Task: Research Airbnb properties in Kintampo, Ghana from 4th December, 2023 to 10th December, 2023 for 8 adults. Place can be entire room or shared room with 4 bedrooms having 8 beds and 4 bathrooms. Property type can be house. Amenities needed are: wifi, TV, free parkinig on premises, gym, breakfast.
Action: Mouse moved to (391, 204)
Screenshot: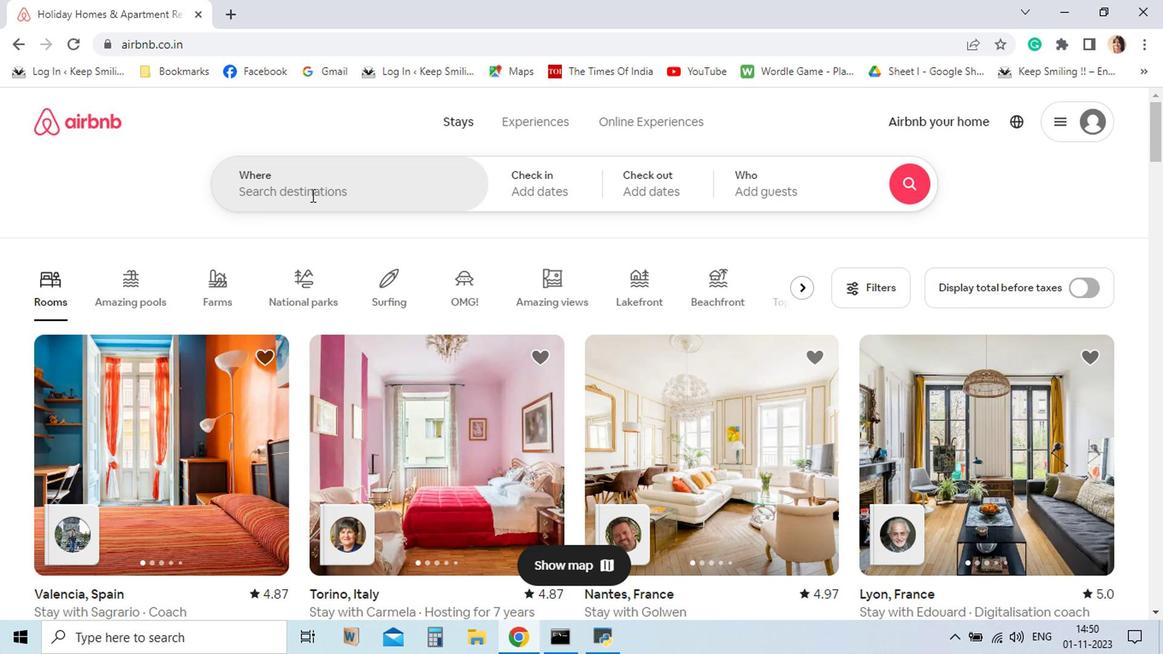 
Action: Mouse pressed left at (391, 204)
Screenshot: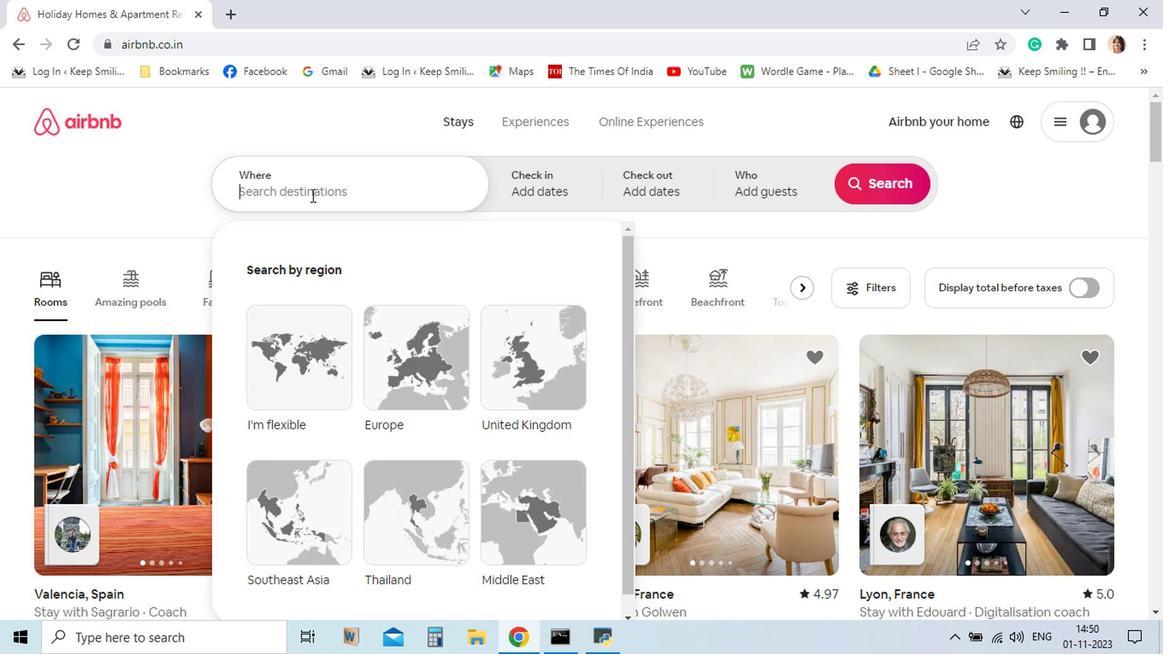 
Action: Key pressed <Key.shift_r>Kintampo,<Key.space><Key.shift><Key.shift>Ghana<Key.enter>
Screenshot: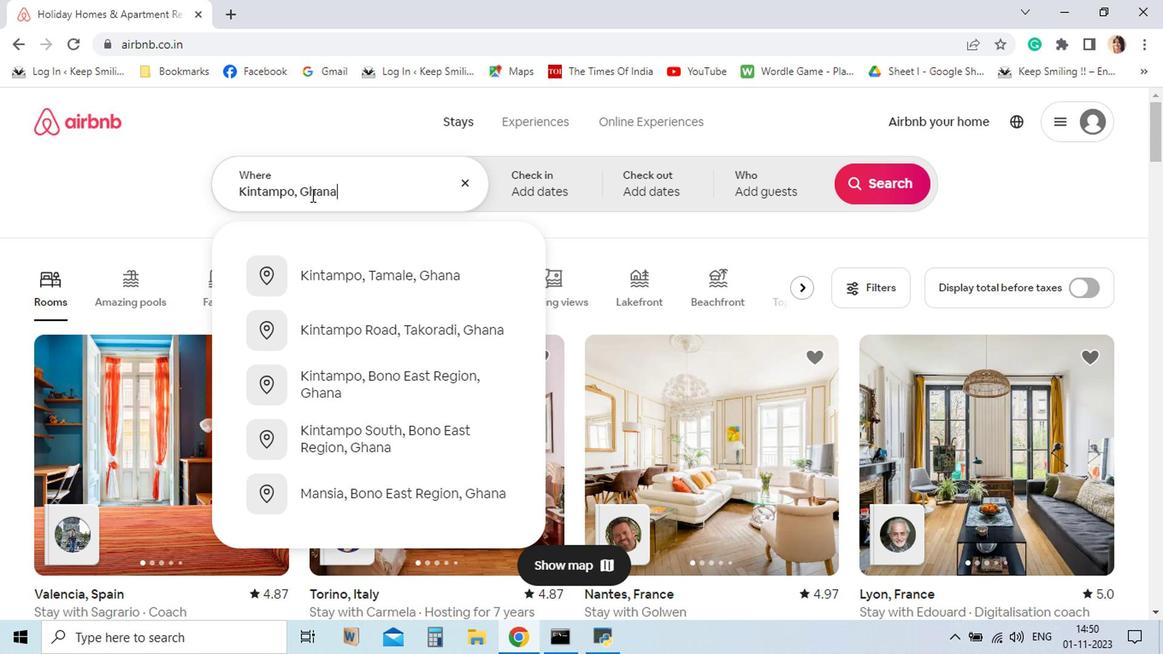 
Action: Mouse moved to (691, 450)
Screenshot: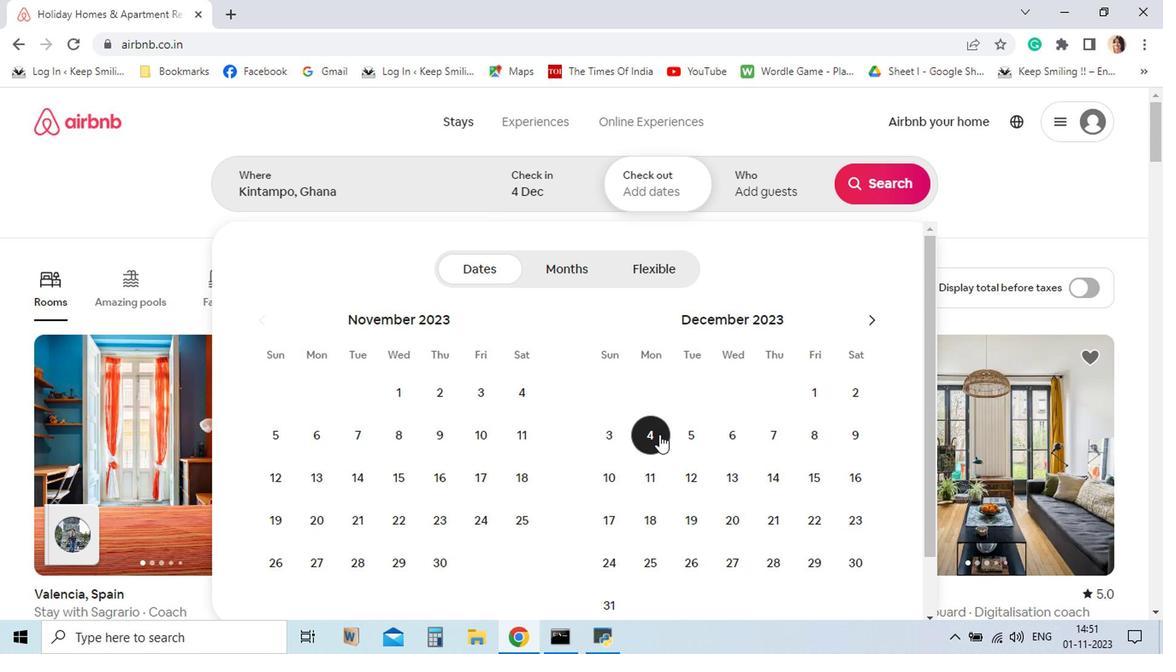
Action: Mouse pressed left at (691, 450)
Screenshot: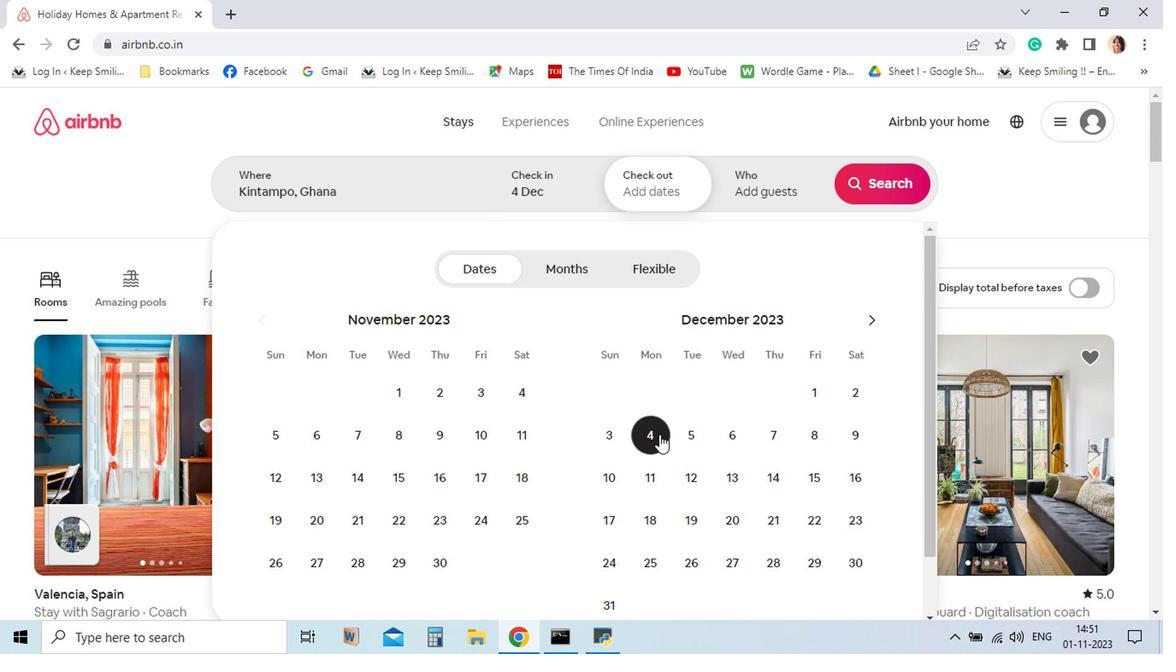 
Action: Mouse moved to (656, 491)
Screenshot: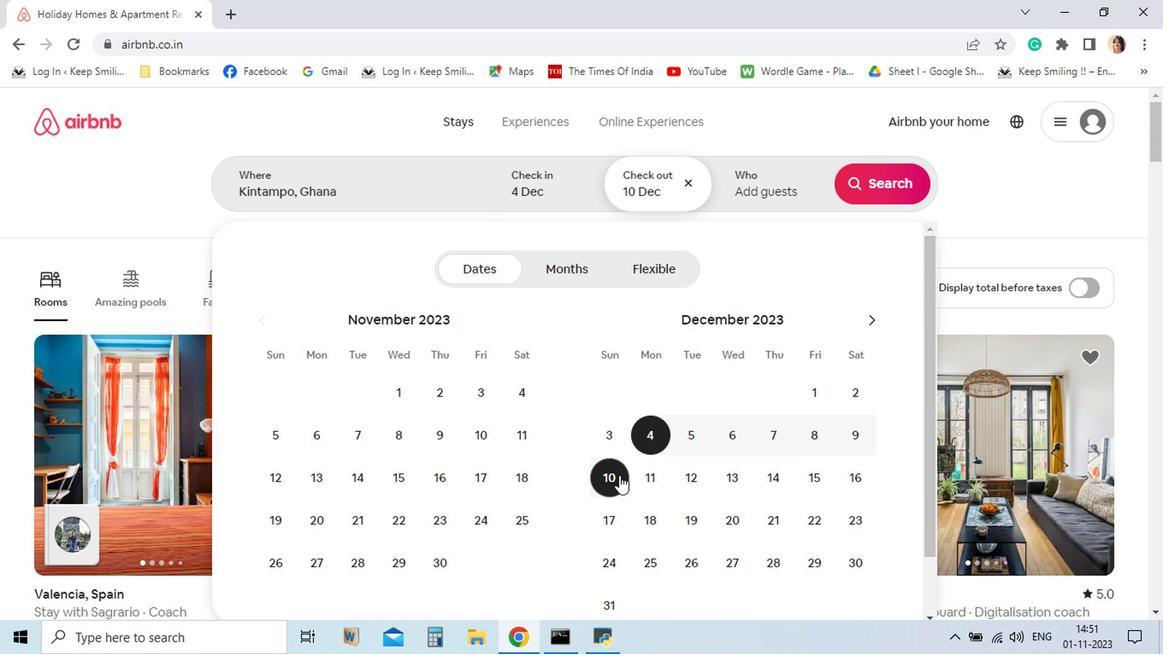 
Action: Mouse pressed left at (656, 491)
Screenshot: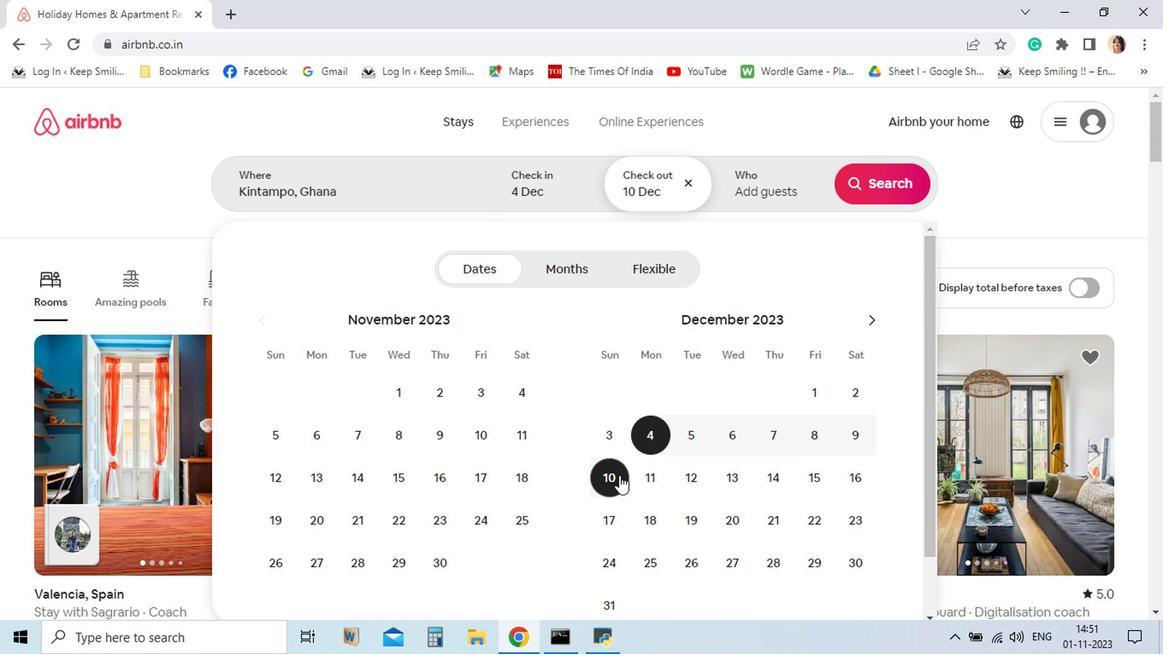 
Action: Mouse moved to (780, 207)
Screenshot: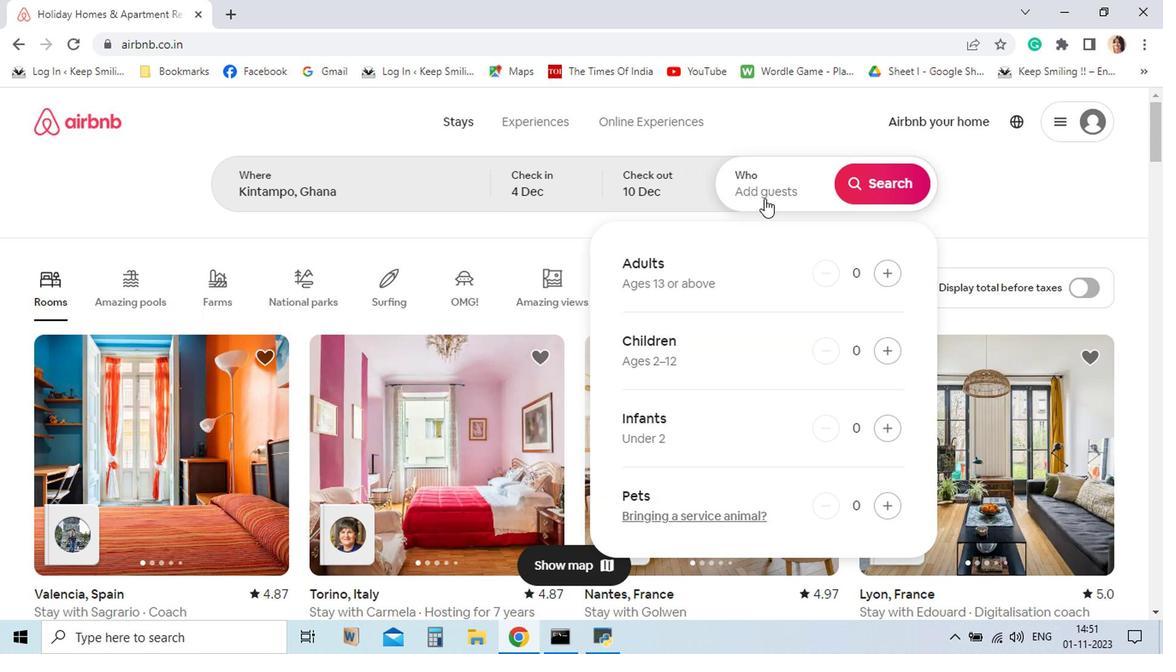 
Action: Mouse pressed left at (780, 207)
Screenshot: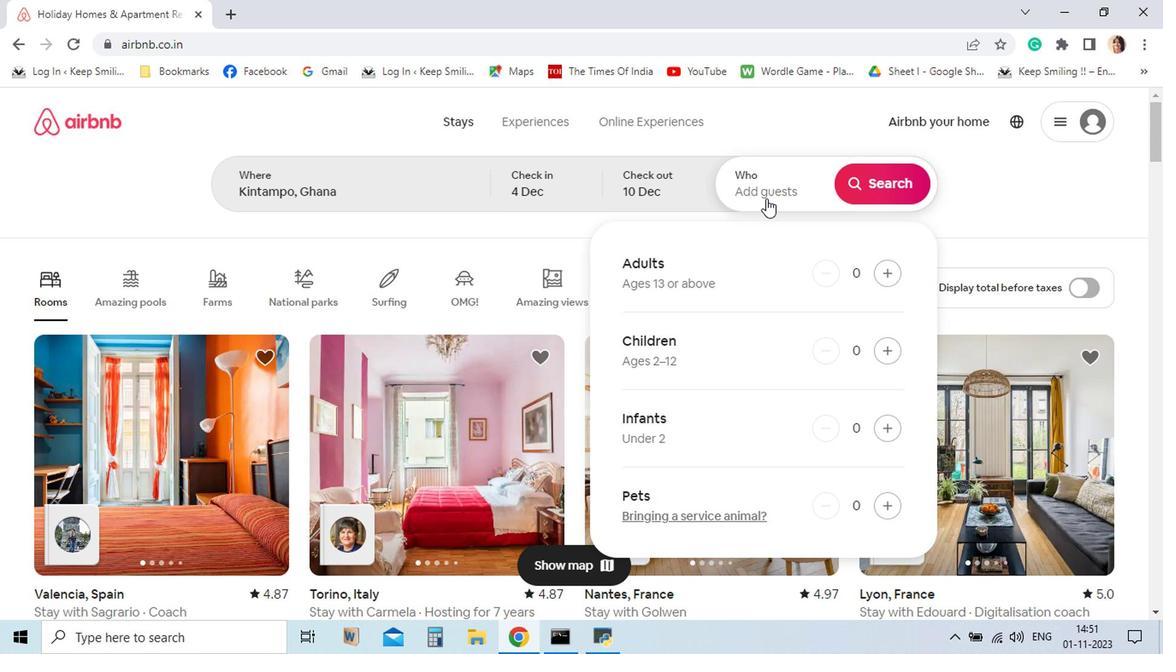 
Action: Mouse moved to (883, 289)
Screenshot: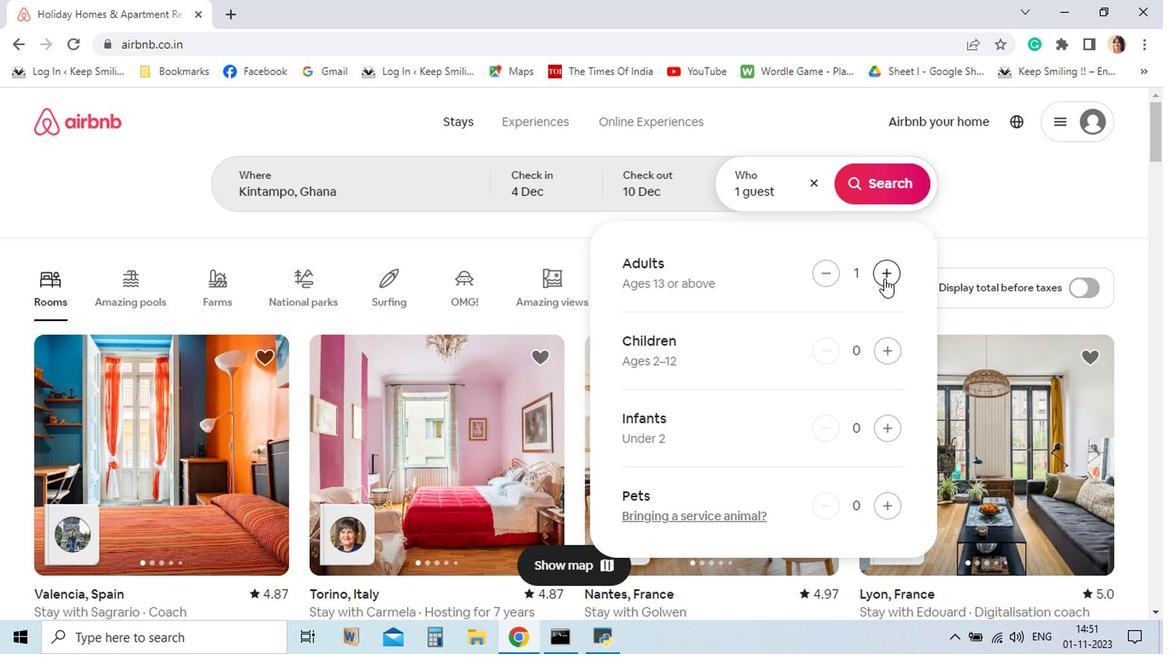 
Action: Mouse pressed left at (883, 289)
Screenshot: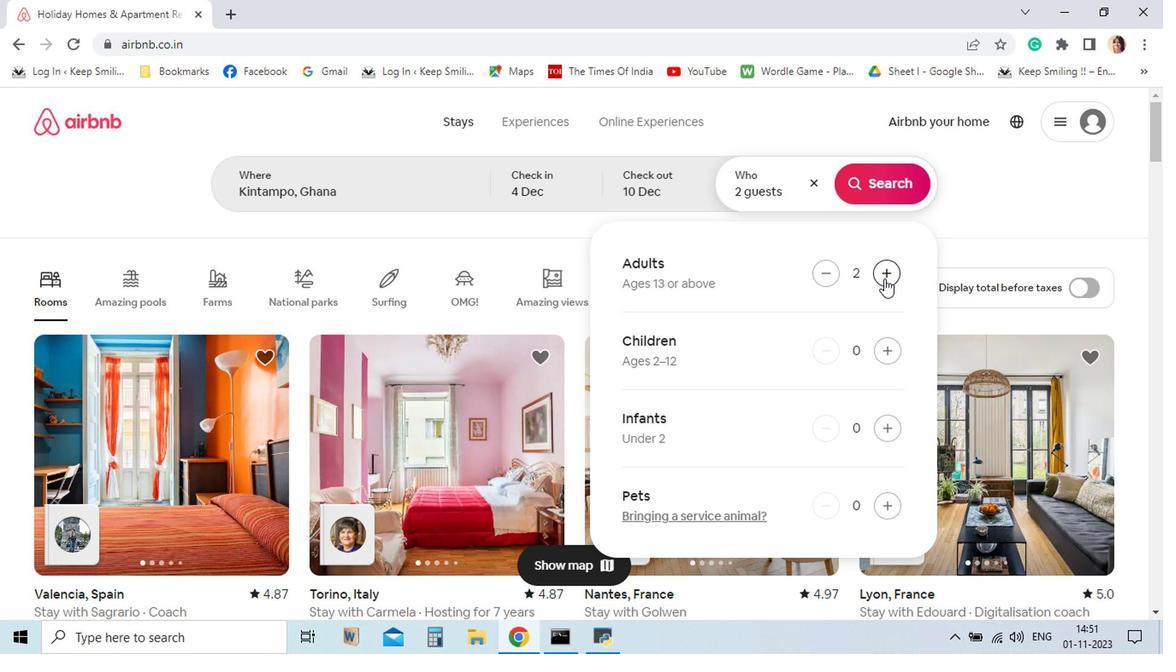 
Action: Mouse pressed left at (883, 289)
Screenshot: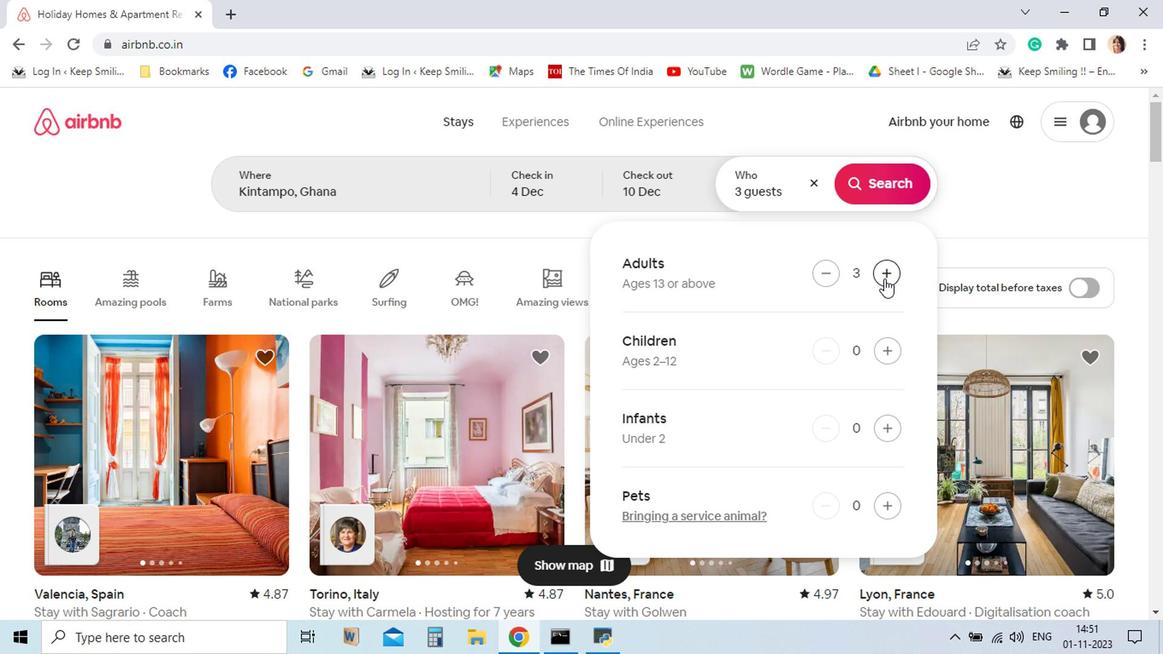 
Action: Mouse pressed left at (883, 289)
Screenshot: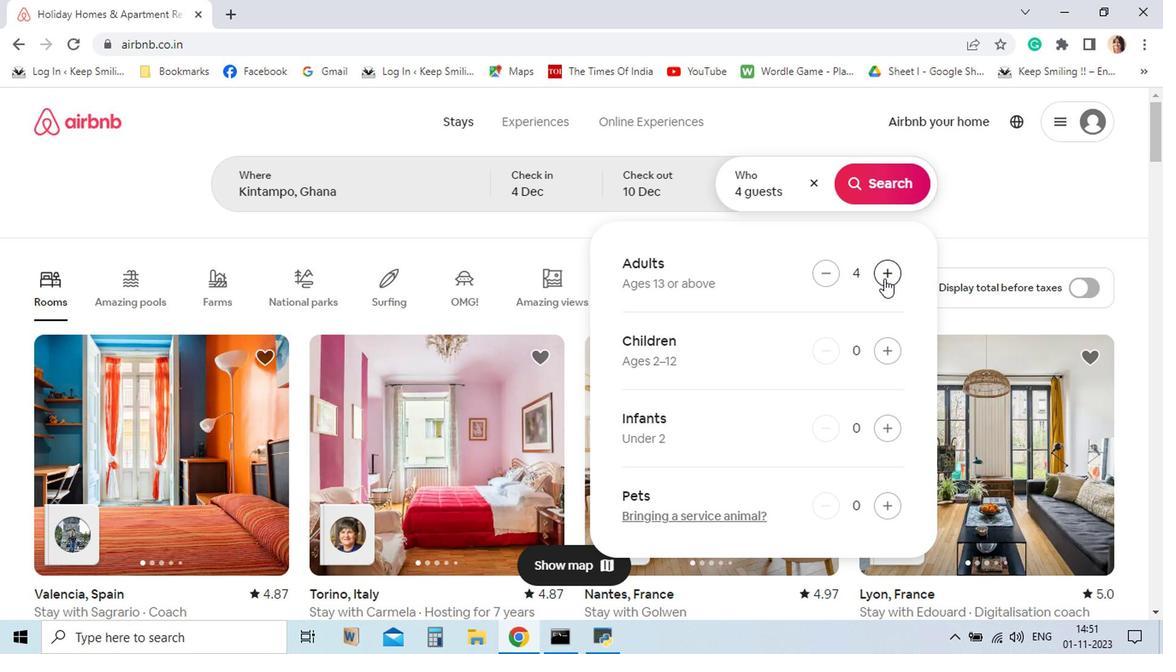 
Action: Mouse pressed left at (883, 289)
Screenshot: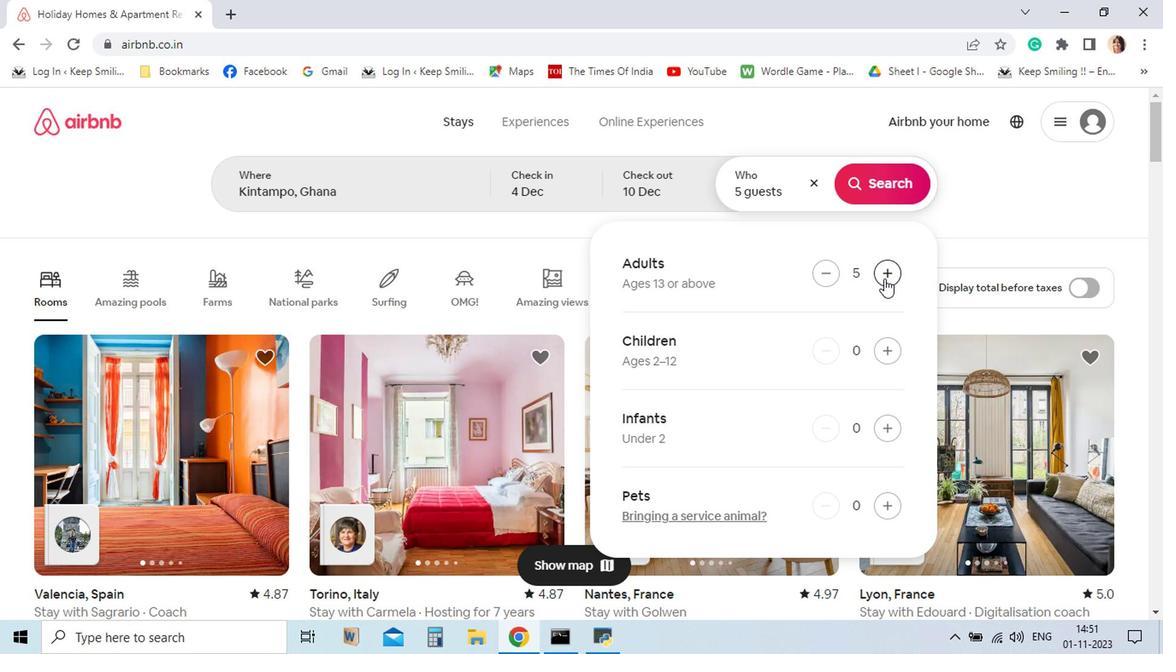 
Action: Mouse pressed left at (883, 289)
Screenshot: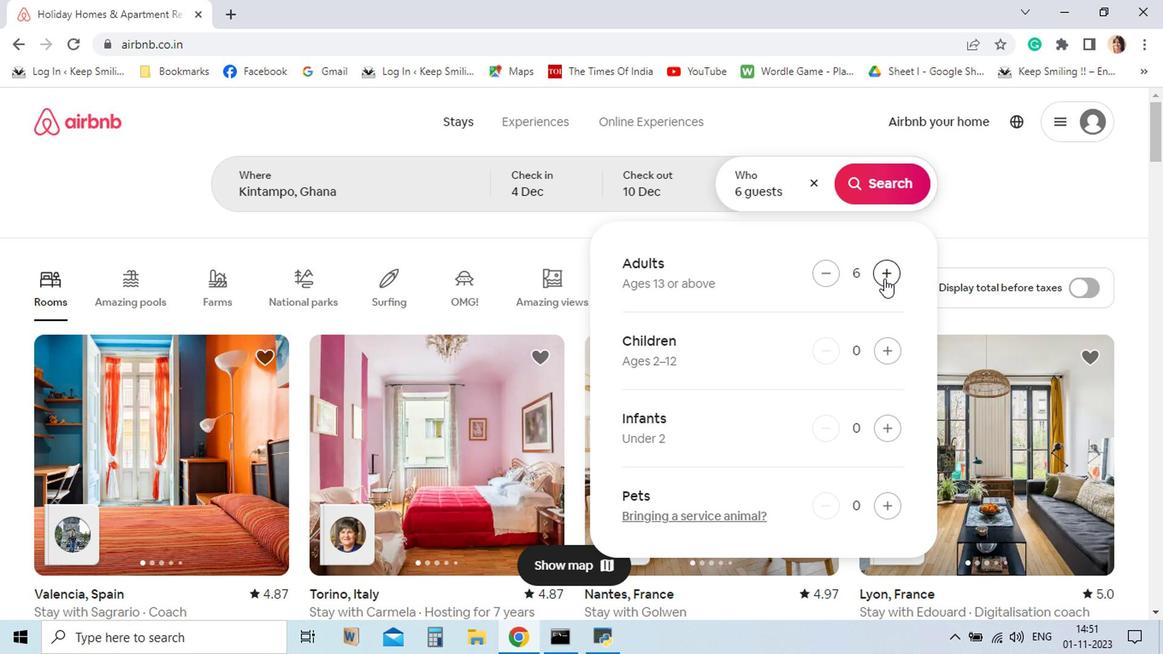
Action: Mouse pressed left at (883, 289)
Screenshot: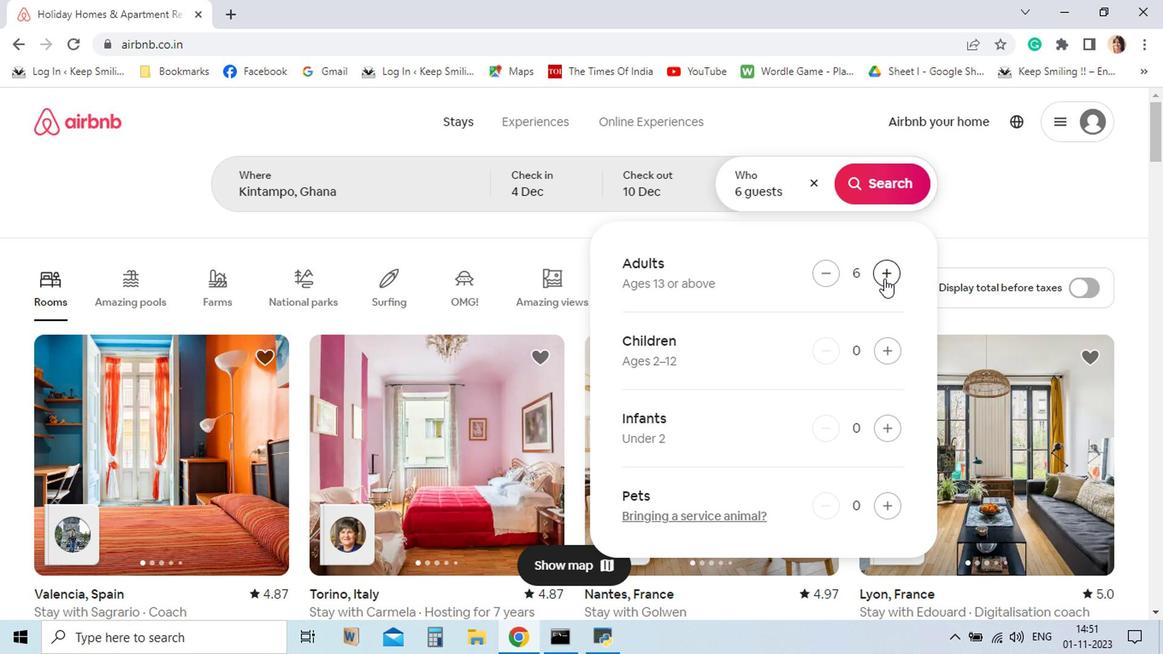 
Action: Mouse pressed left at (883, 289)
Screenshot: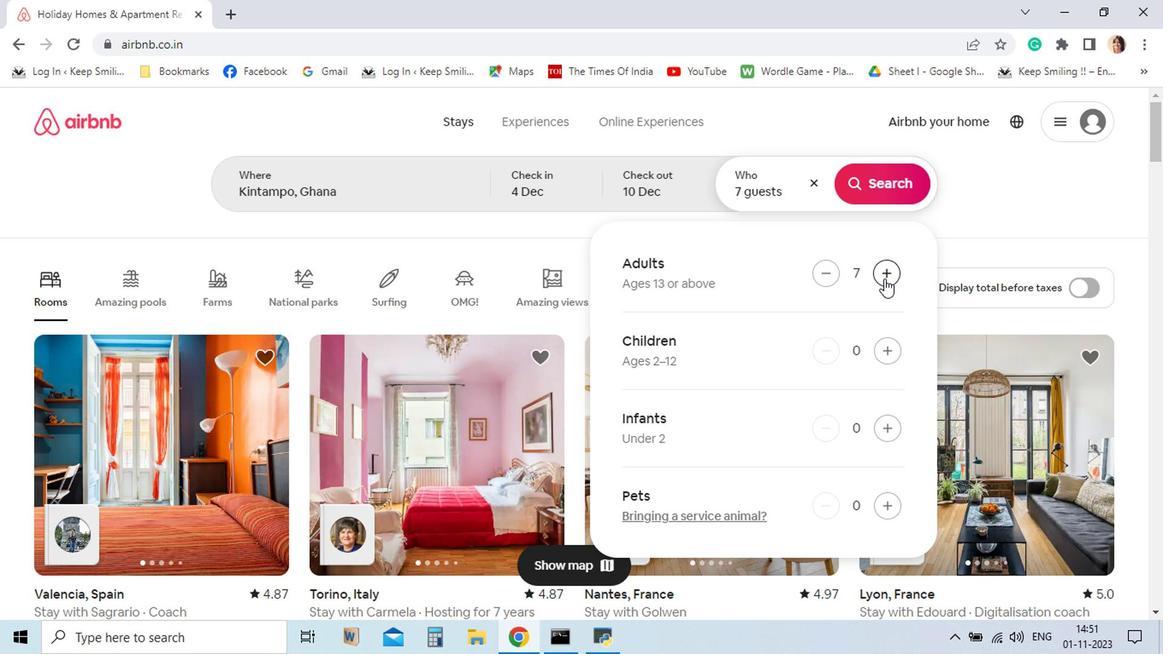 
Action: Mouse pressed left at (883, 289)
Screenshot: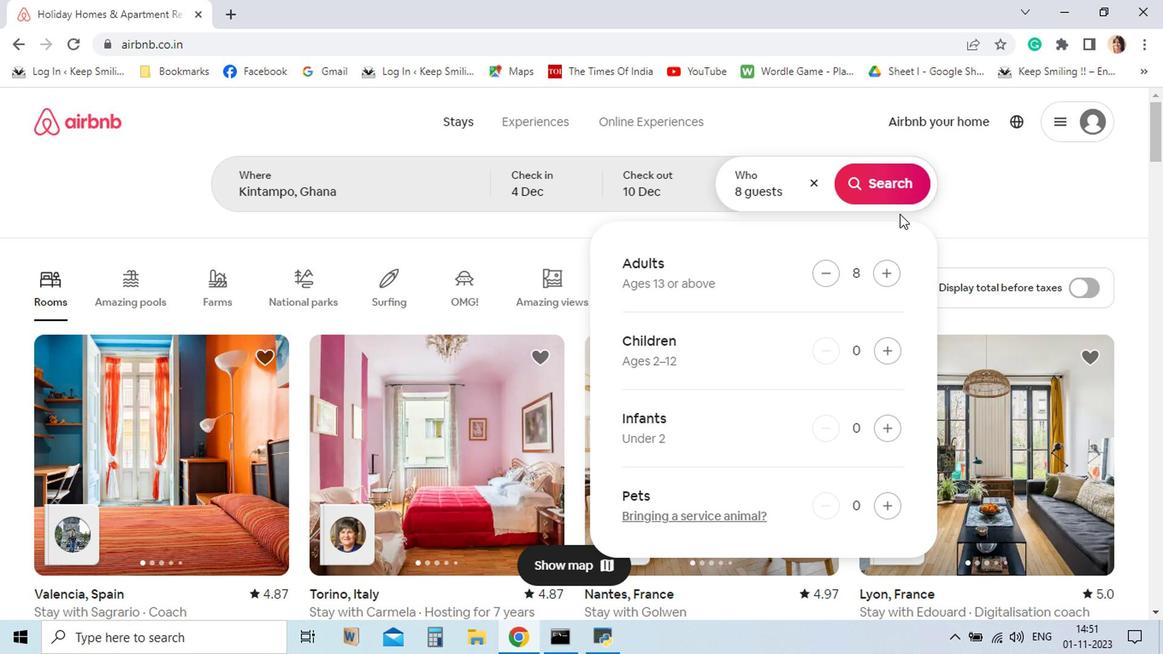 
Action: Mouse moved to (891, 192)
Screenshot: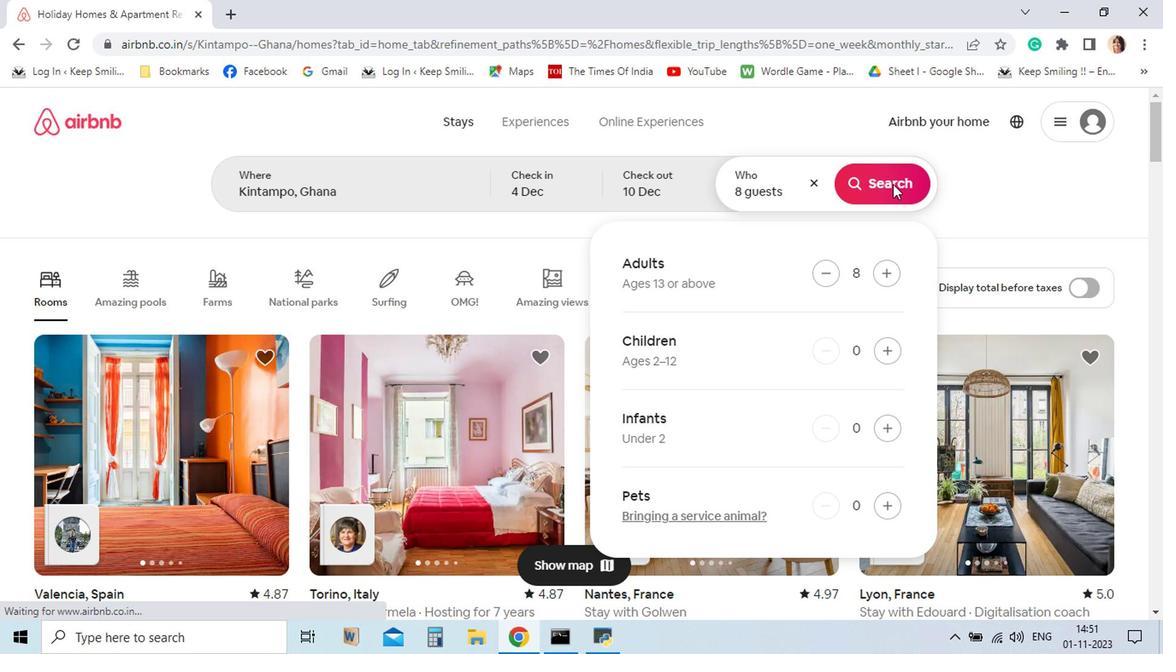 
Action: Mouse pressed left at (891, 192)
Screenshot: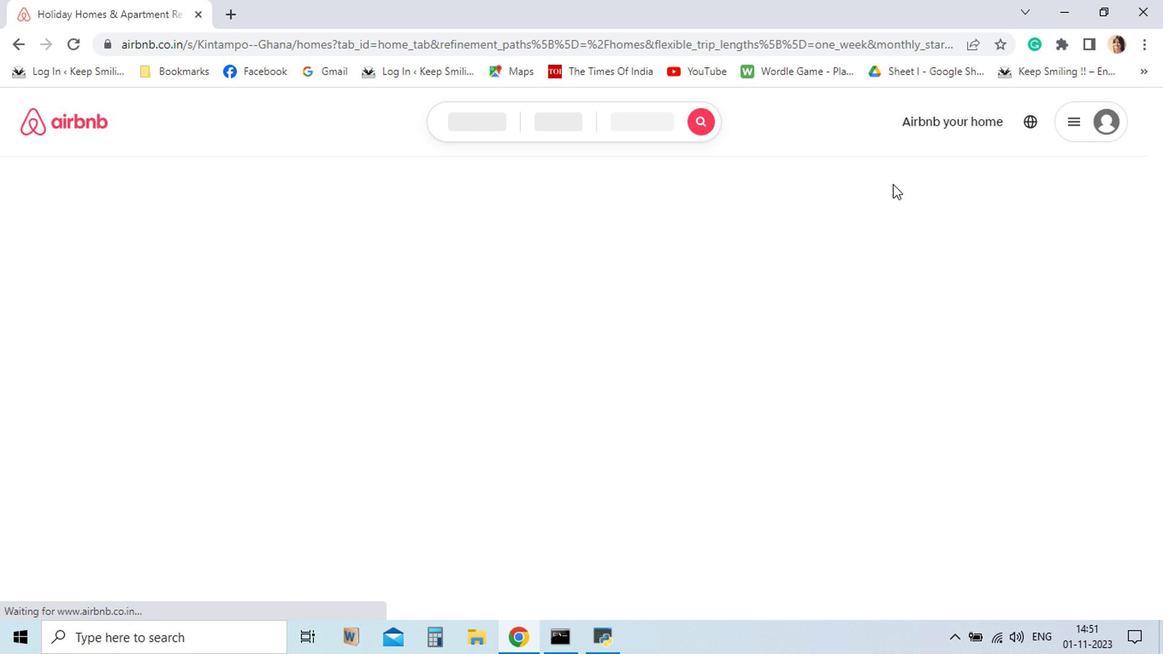 
Action: Mouse moved to (893, 205)
Screenshot: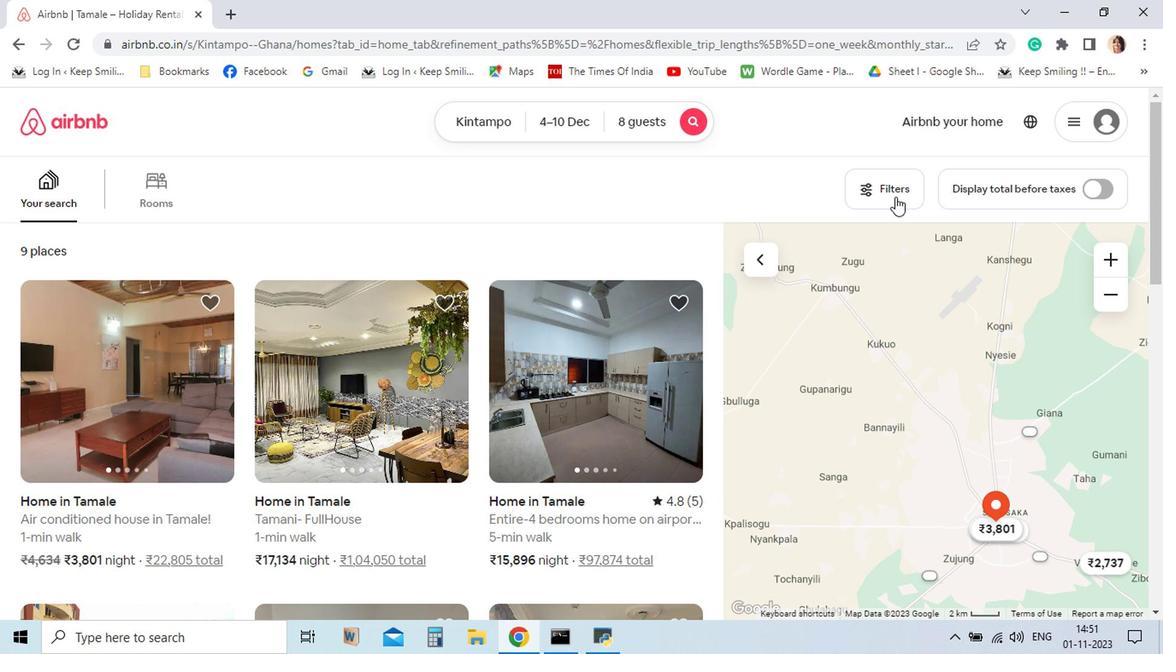 
Action: Mouse pressed left at (893, 205)
Screenshot: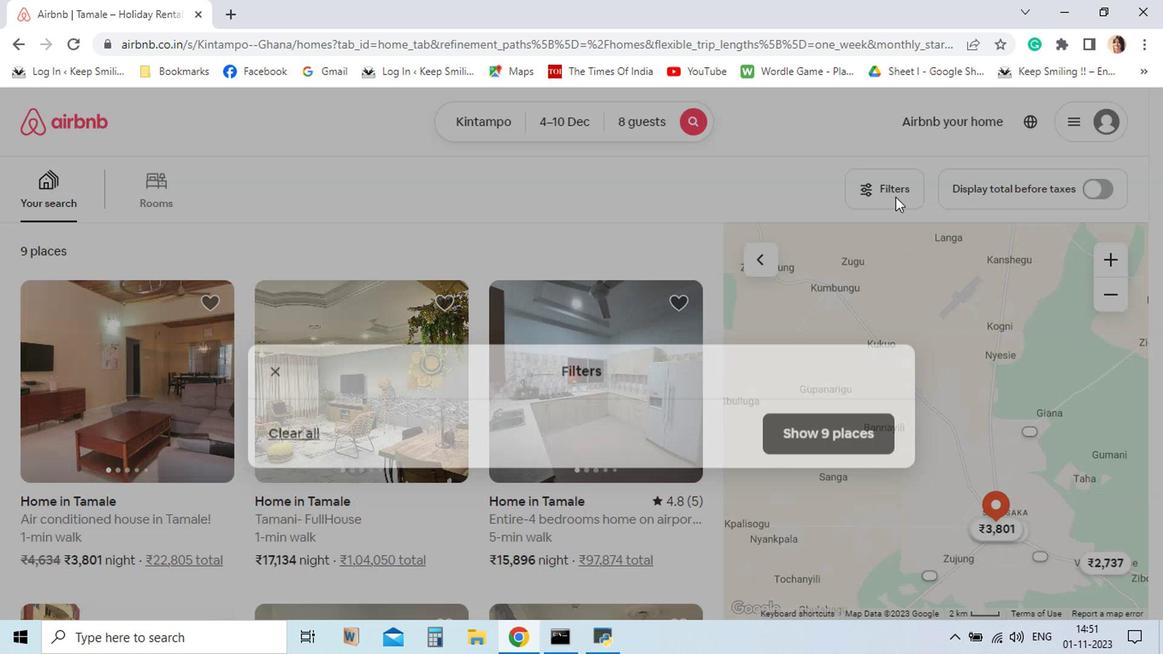 
Action: Mouse moved to (903, 235)
Screenshot: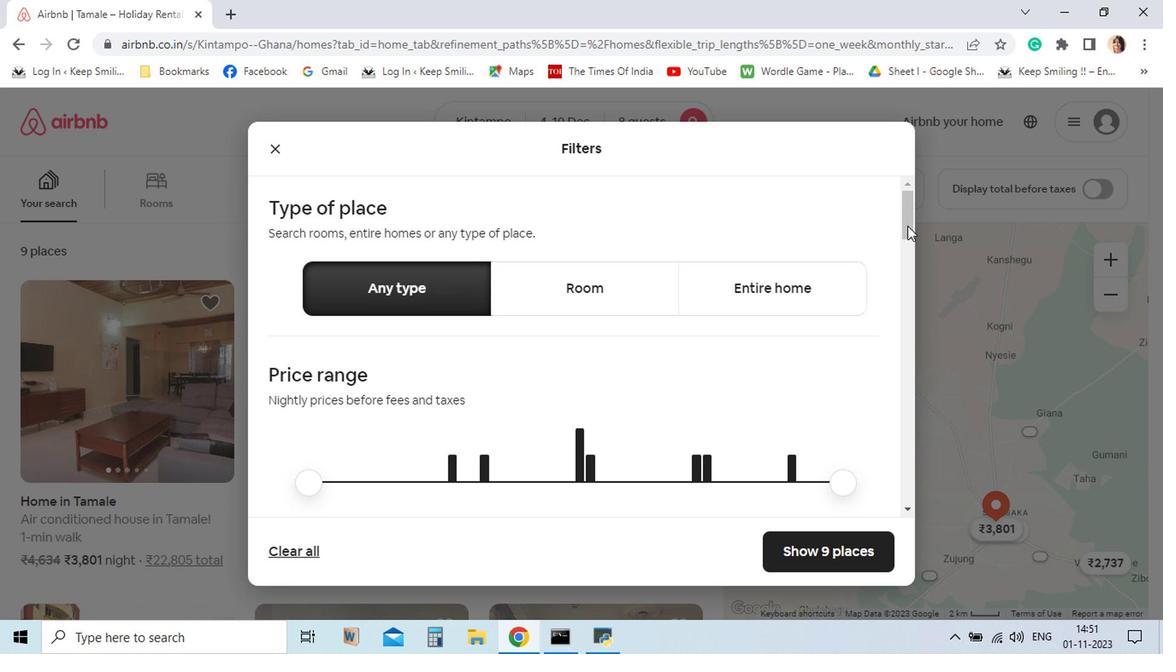 
Action: Mouse pressed left at (903, 235)
Screenshot: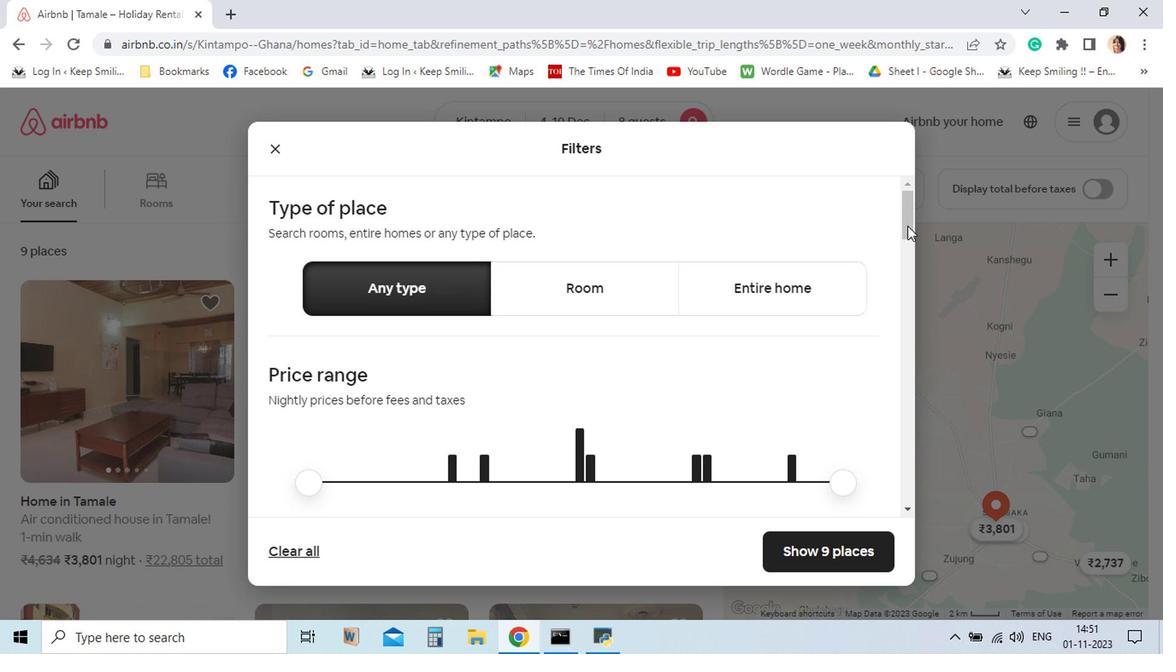 
Action: Mouse moved to (603, 416)
Screenshot: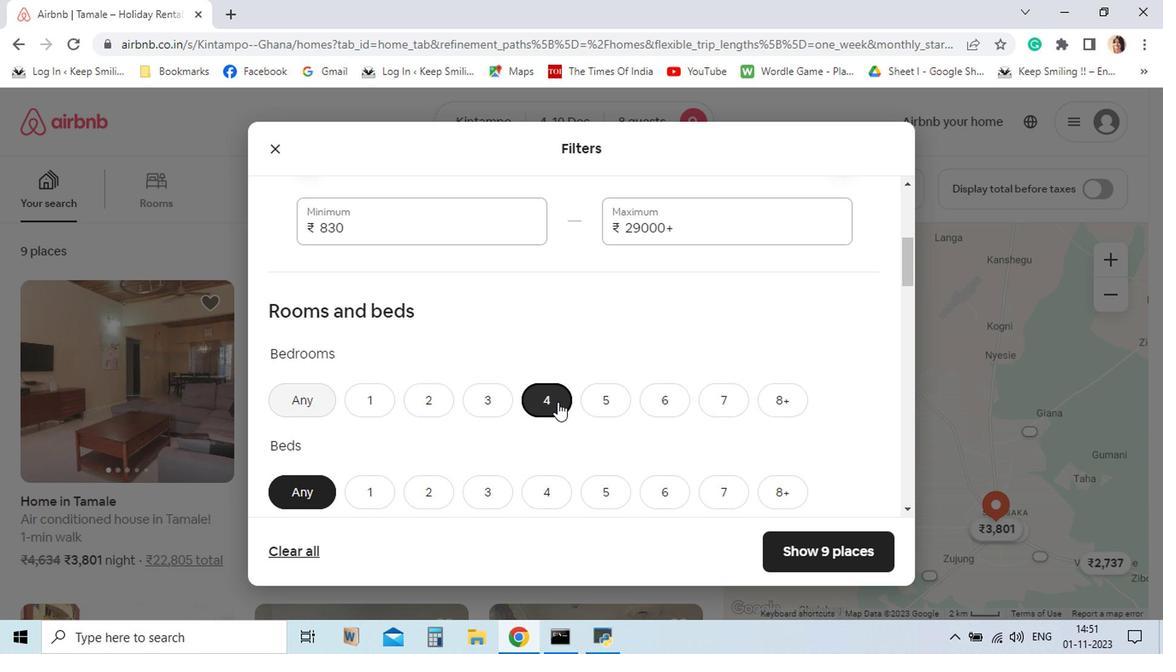 
Action: Mouse pressed left at (603, 416)
Screenshot: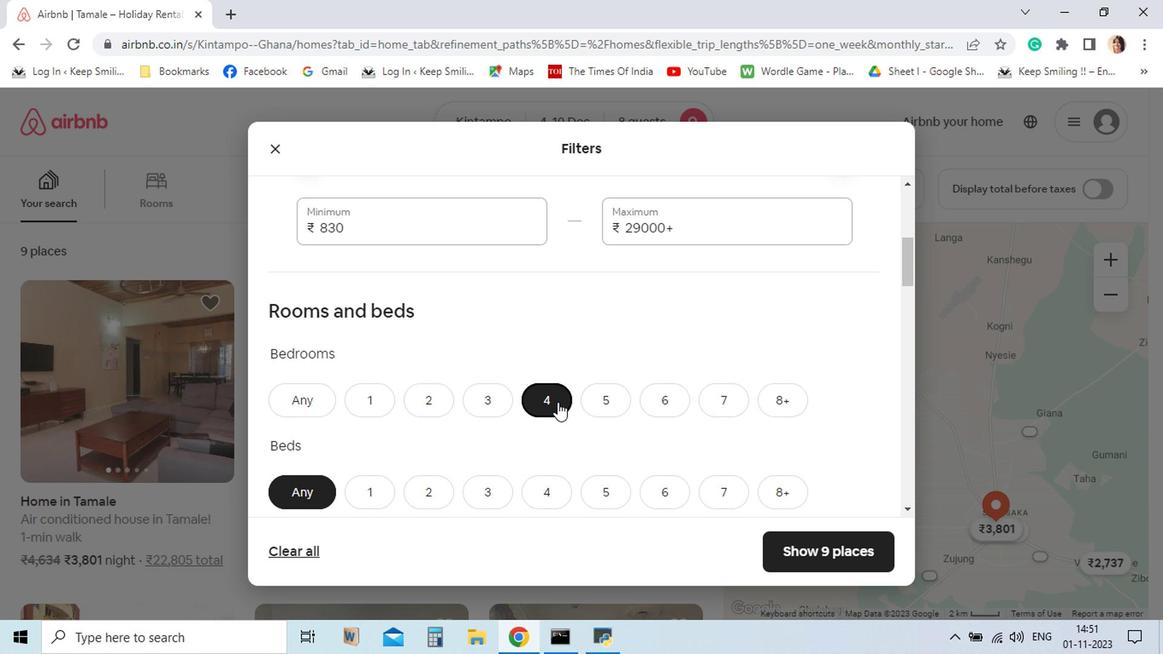 
Action: Mouse moved to (812, 505)
Screenshot: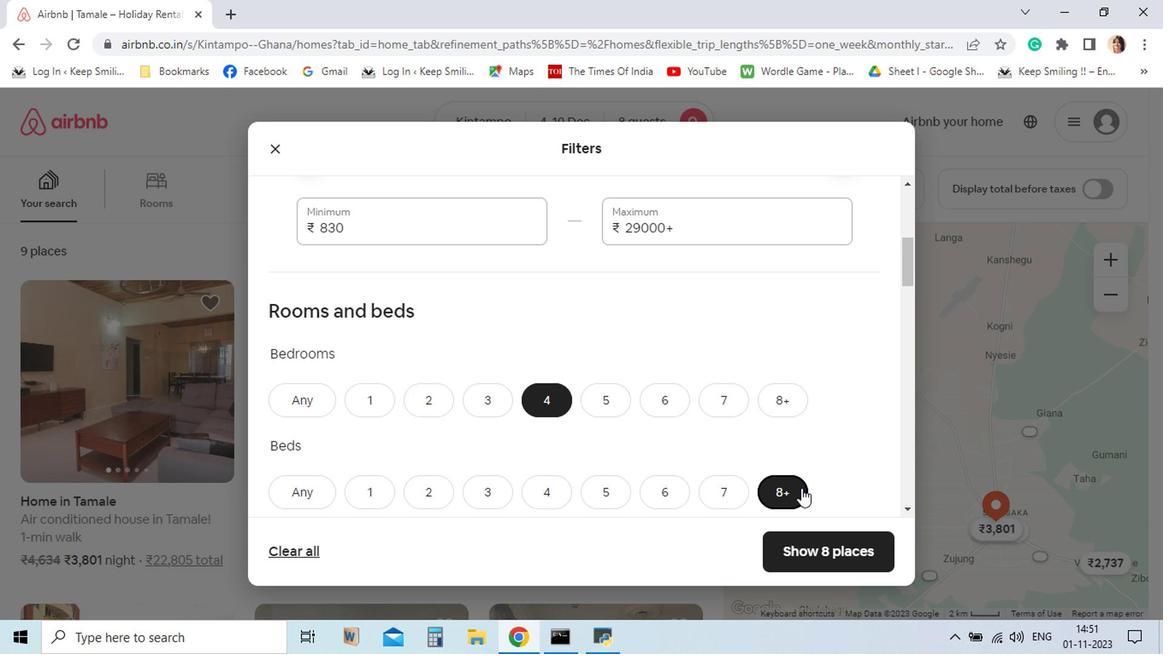 
Action: Mouse pressed left at (812, 505)
Screenshot: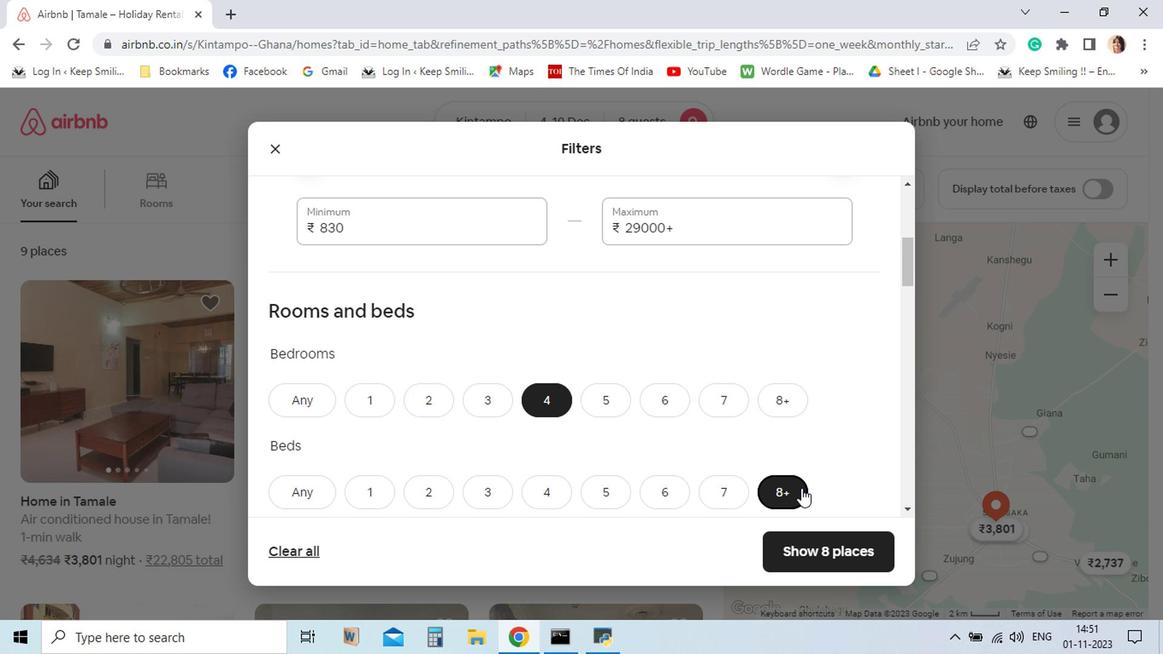 
Action: Mouse moved to (812, 504)
Screenshot: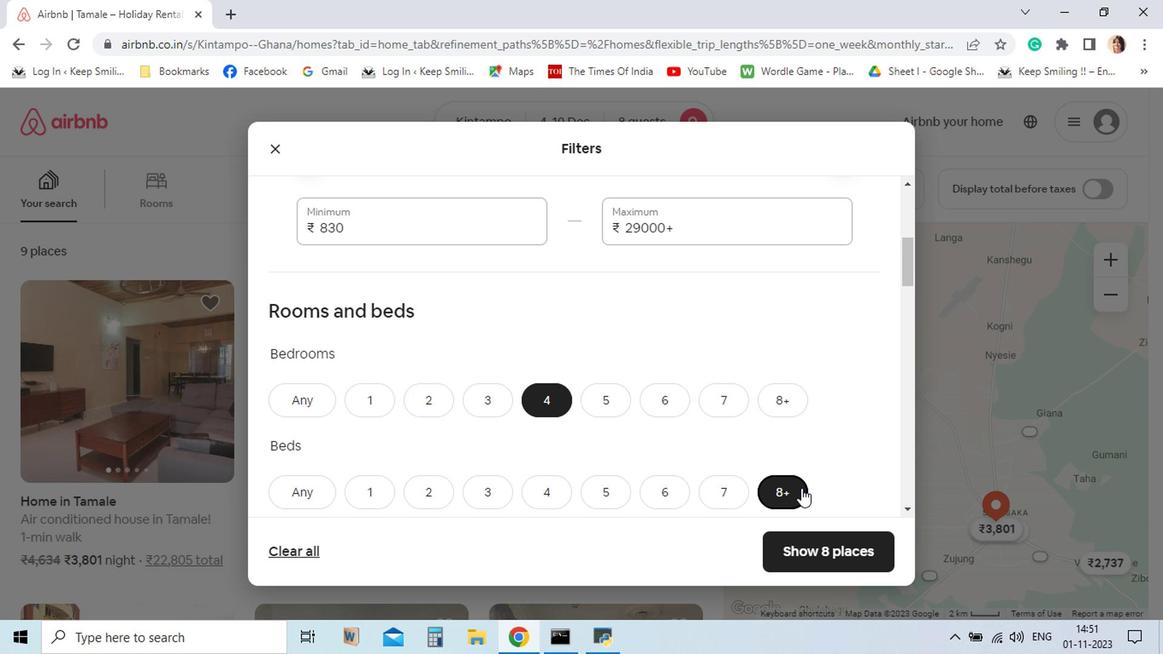
Action: Mouse scrolled (812, 503) with delta (0, 0)
Screenshot: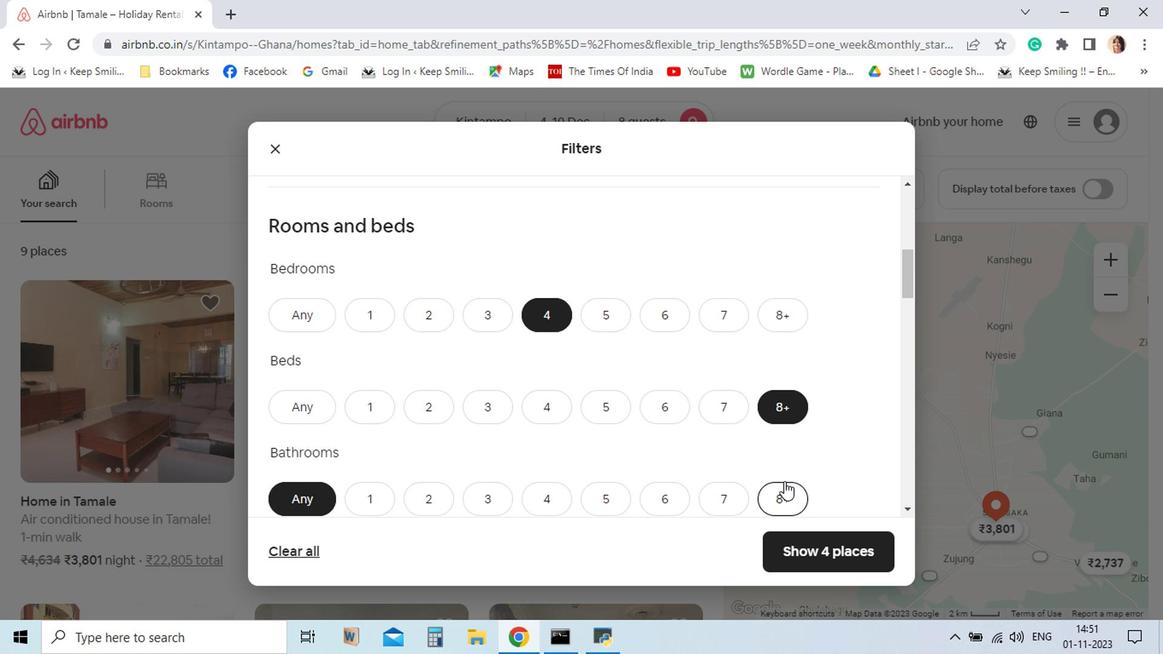 
Action: Mouse moved to (597, 519)
Screenshot: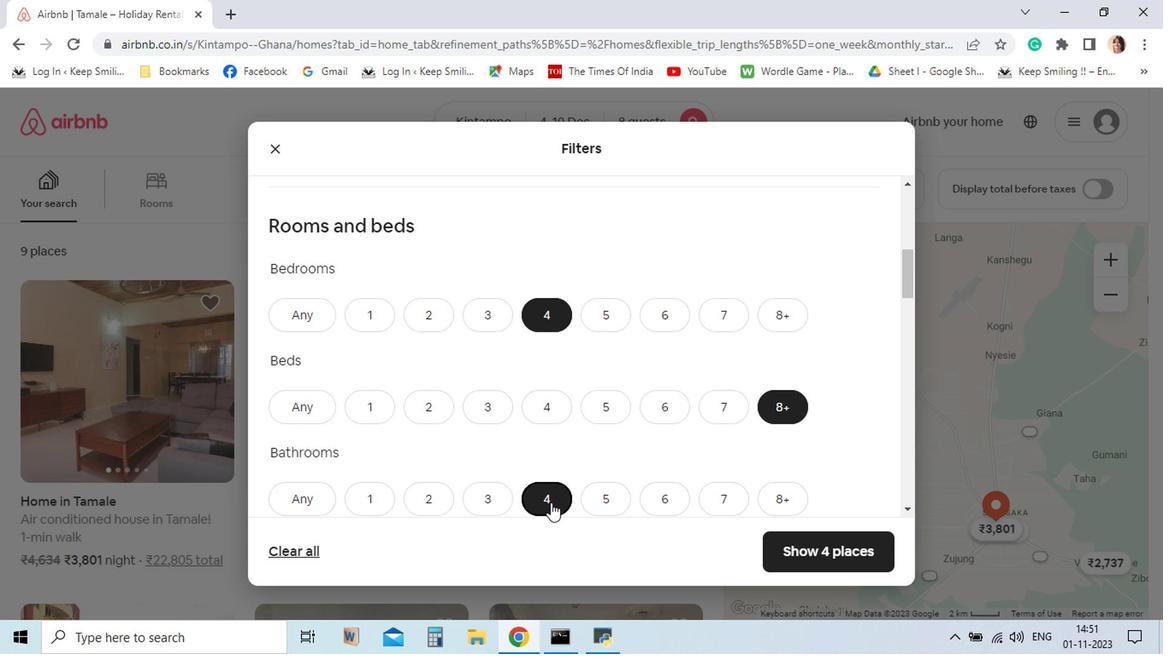 
Action: Mouse pressed left at (597, 519)
Screenshot: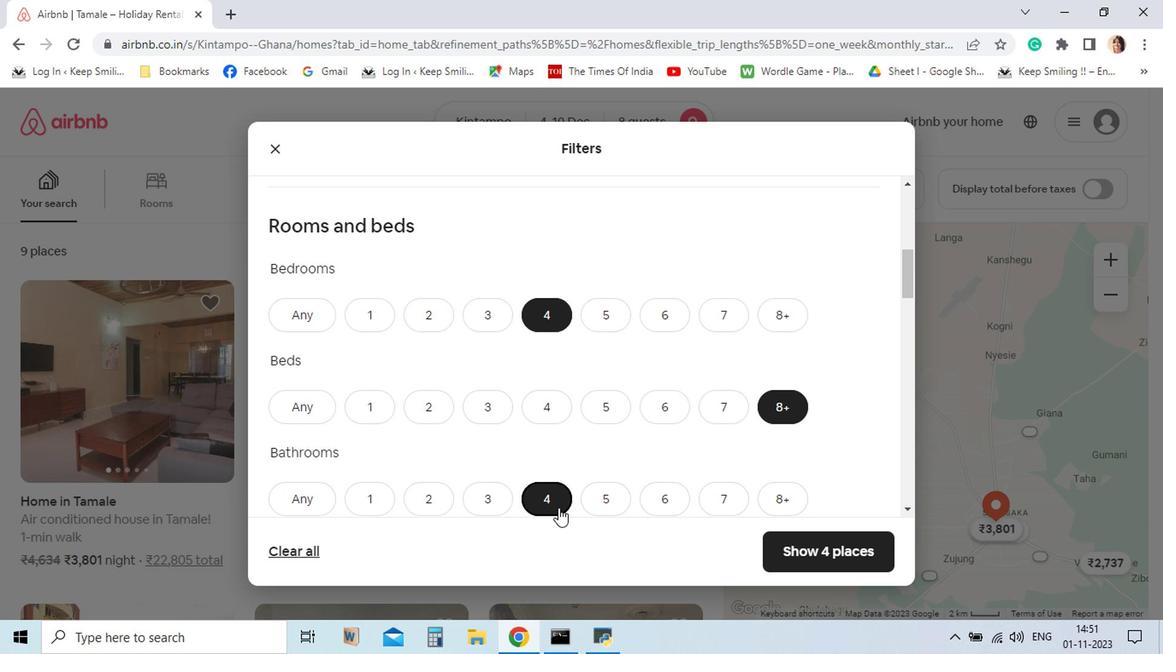 
Action: Mouse moved to (660, 495)
Screenshot: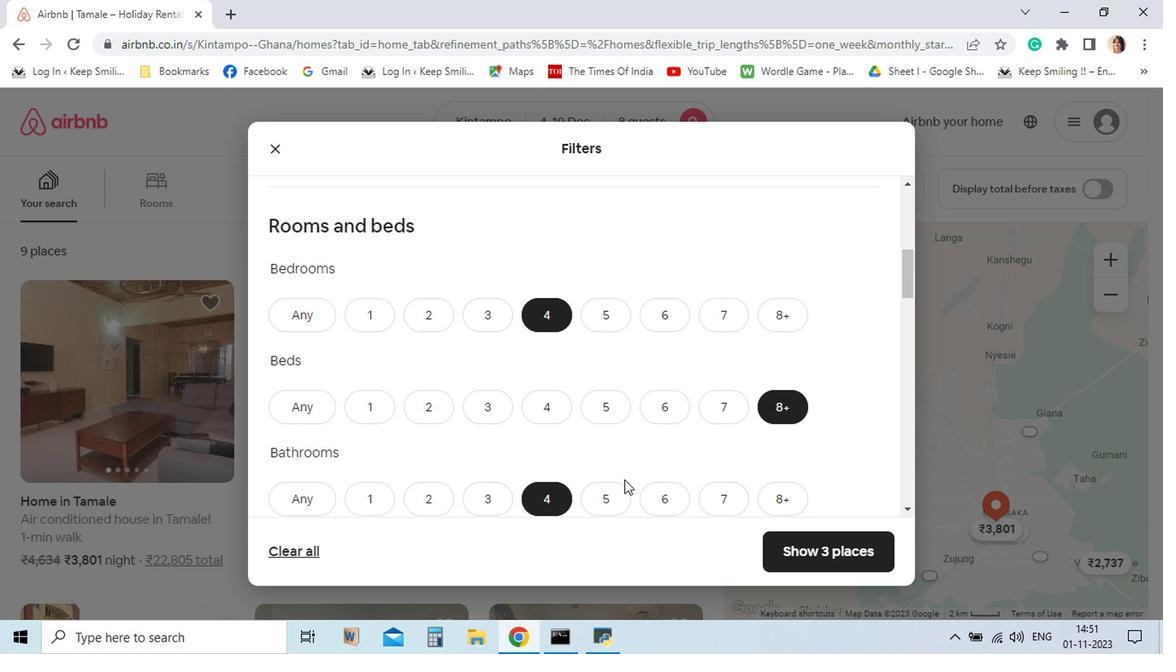 
Action: Mouse scrolled (660, 494) with delta (0, -1)
Screenshot: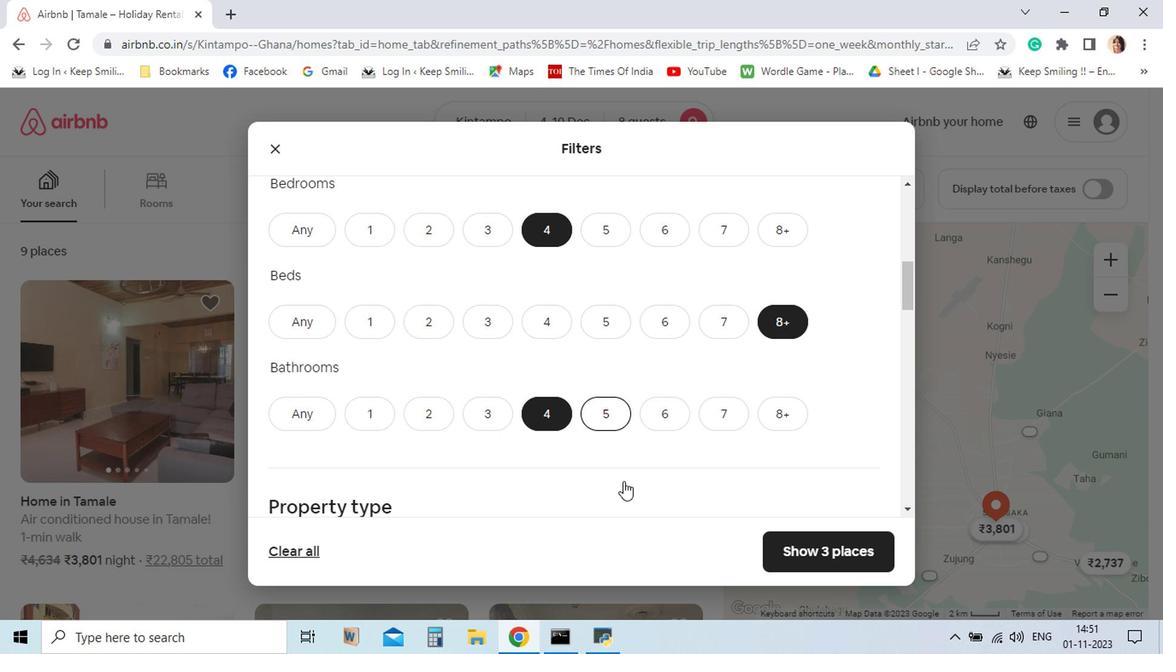 
Action: Mouse moved to (660, 497)
Screenshot: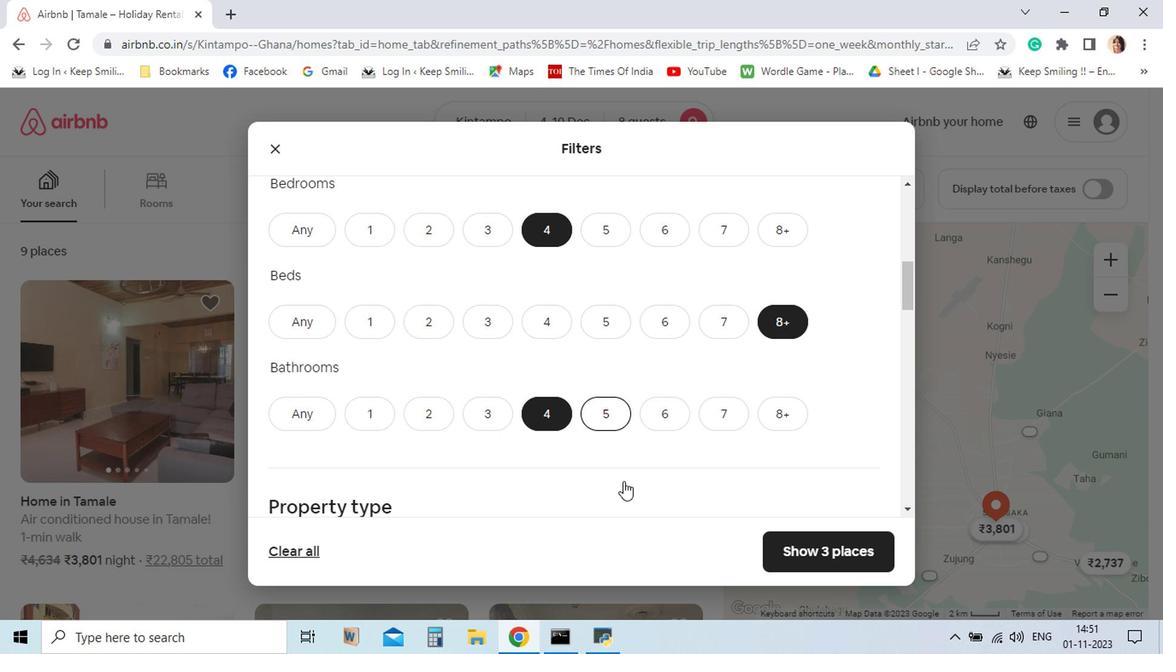 
Action: Mouse scrolled (660, 496) with delta (0, -1)
Screenshot: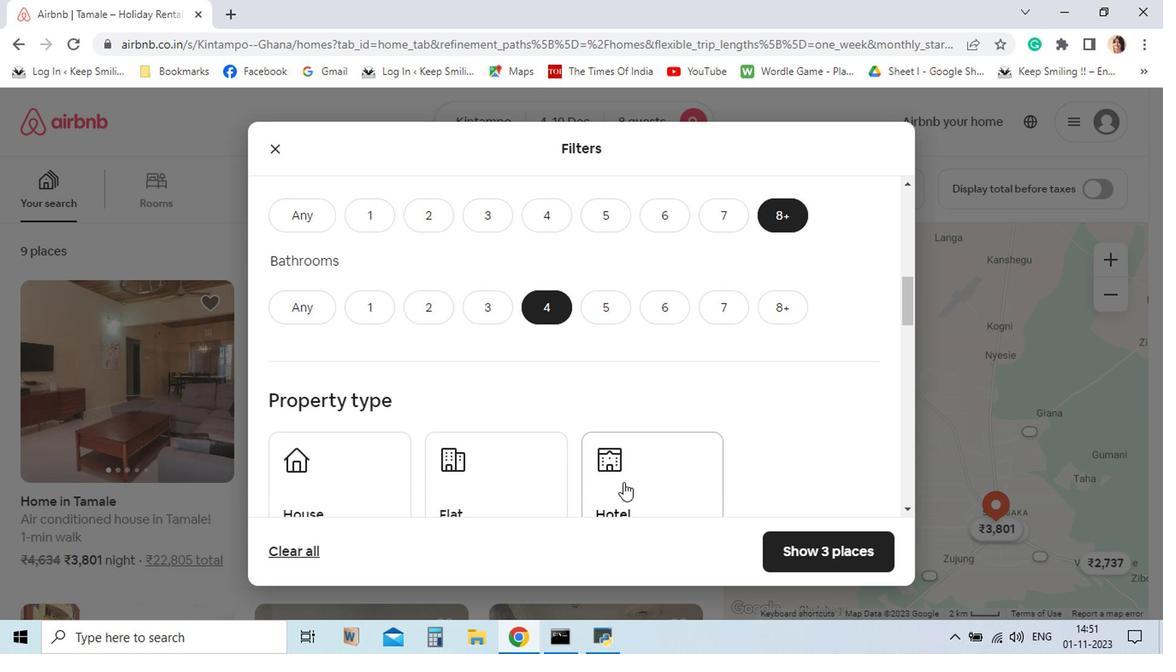 
Action: Mouse scrolled (660, 496) with delta (0, -1)
Screenshot: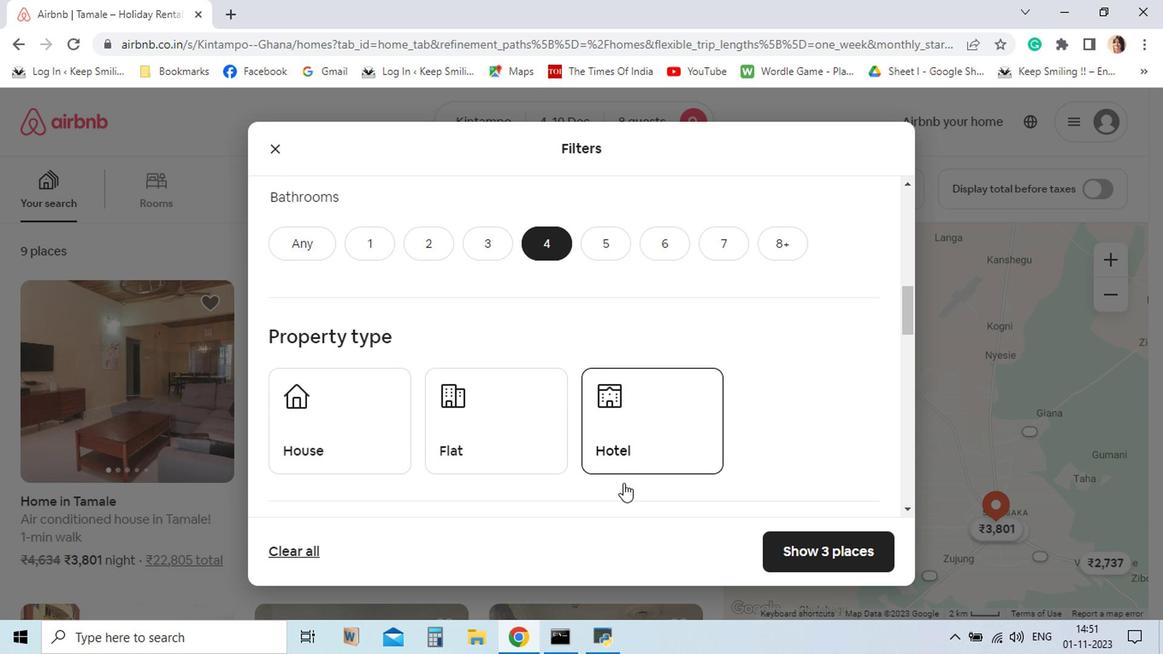 
Action: Mouse moved to (393, 471)
Screenshot: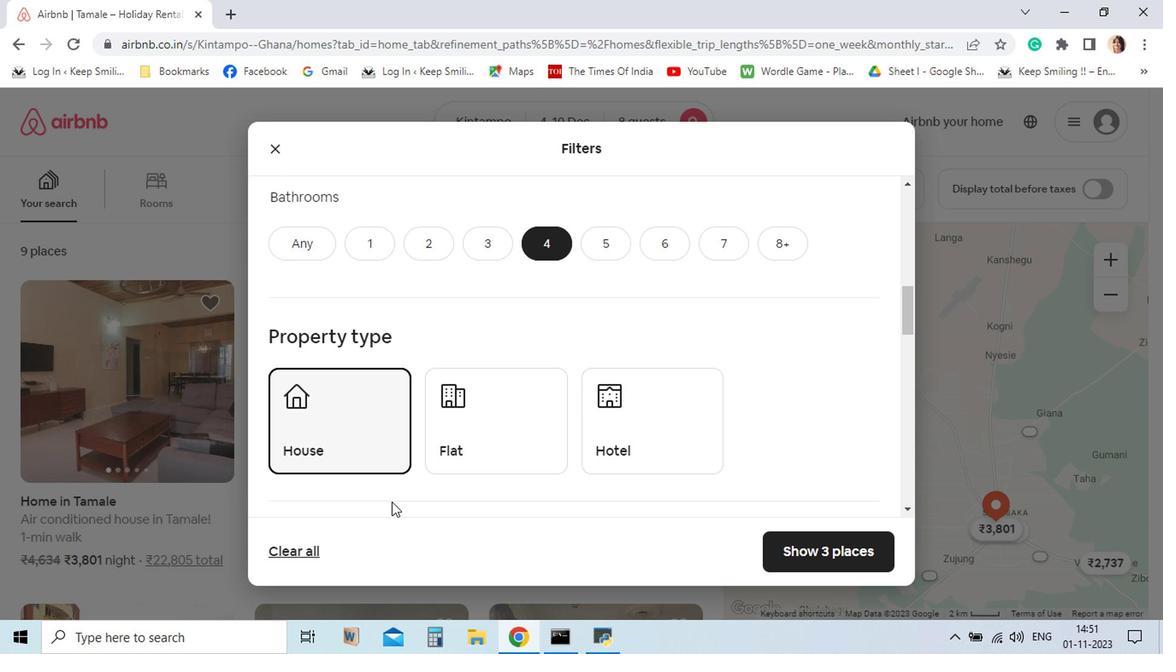 
Action: Mouse pressed left at (393, 471)
Screenshot: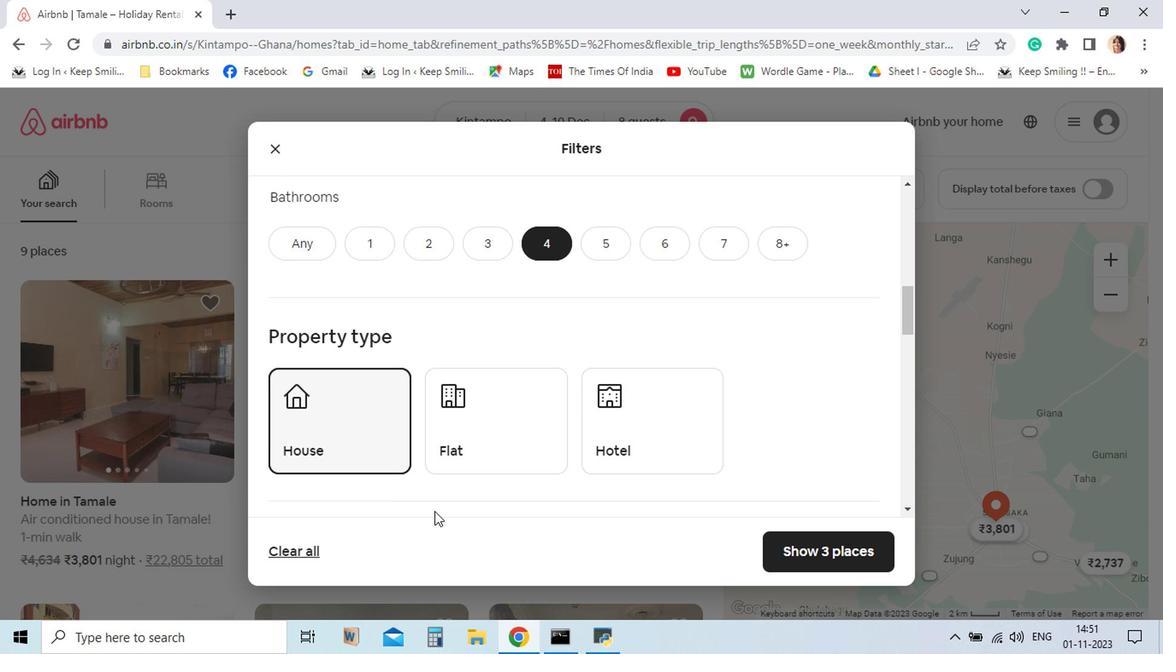 
Action: Mouse moved to (846, 576)
Screenshot: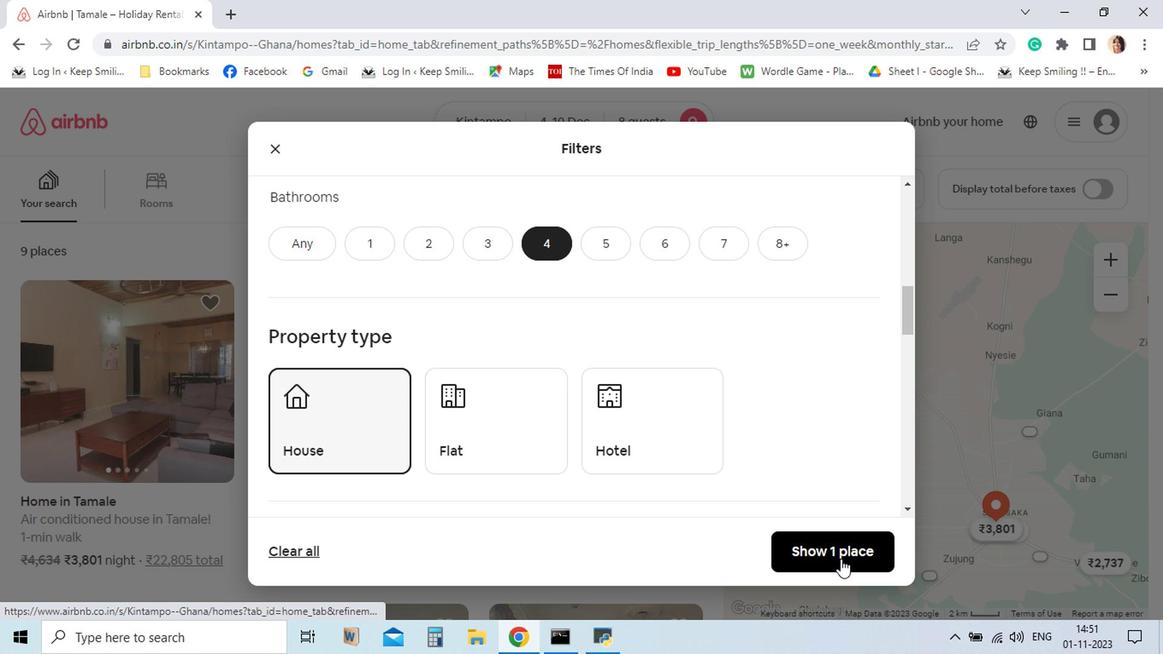 
Action: Mouse pressed left at (846, 576)
Screenshot: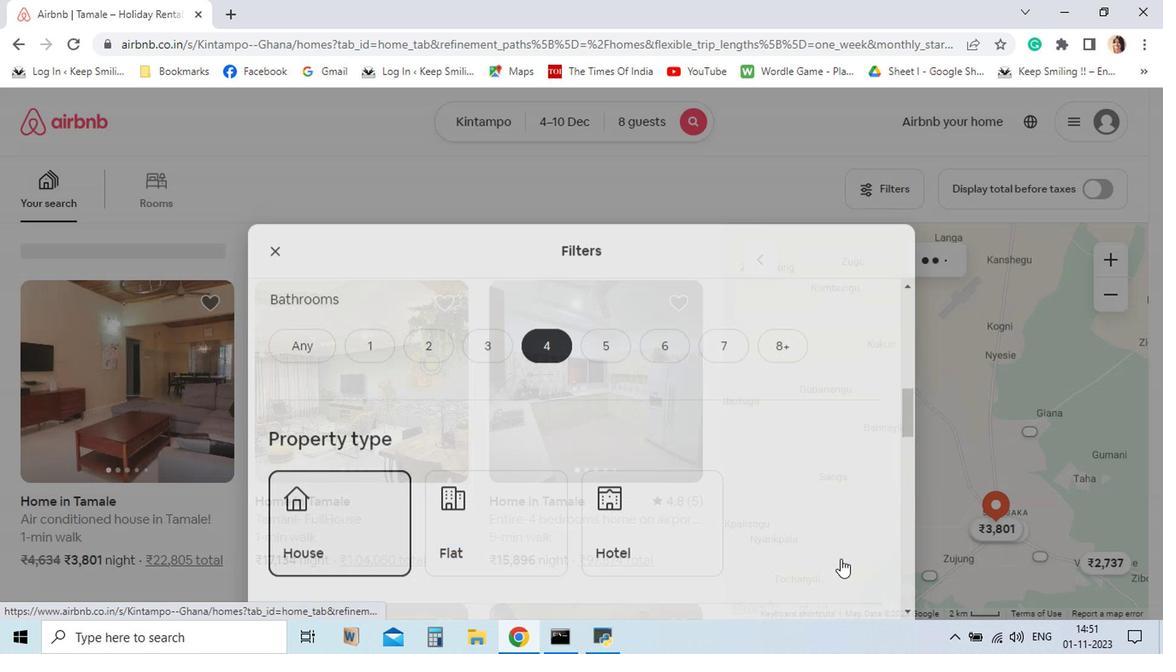 
Action: Mouse moved to (900, 192)
Screenshot: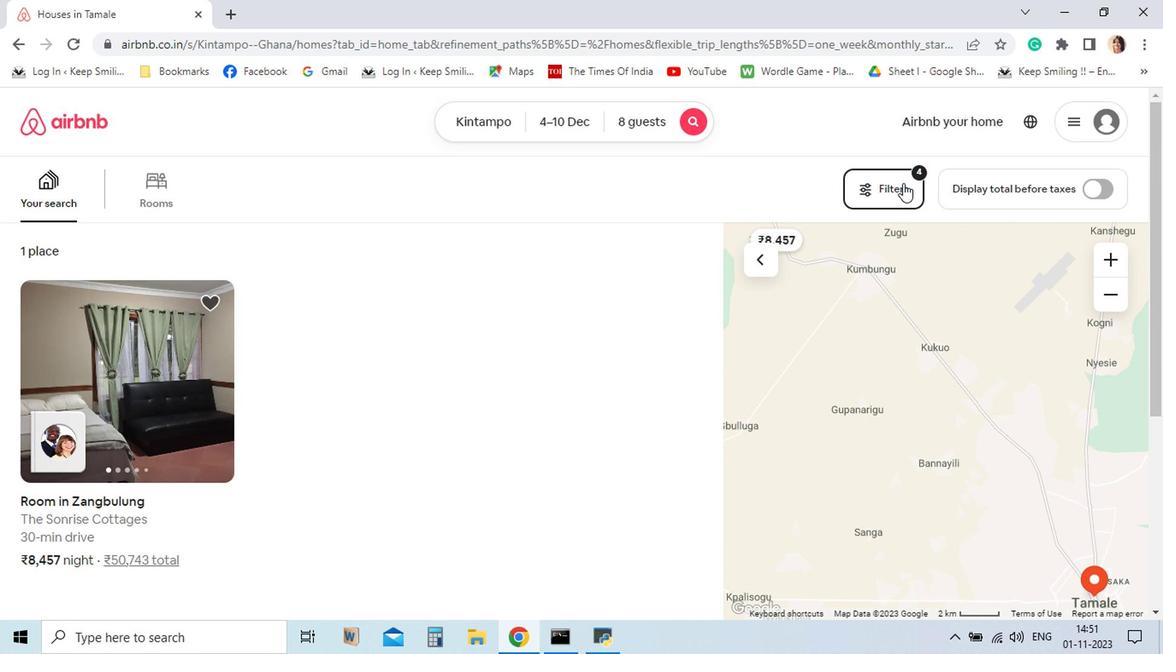 
Action: Mouse pressed left at (900, 192)
Screenshot: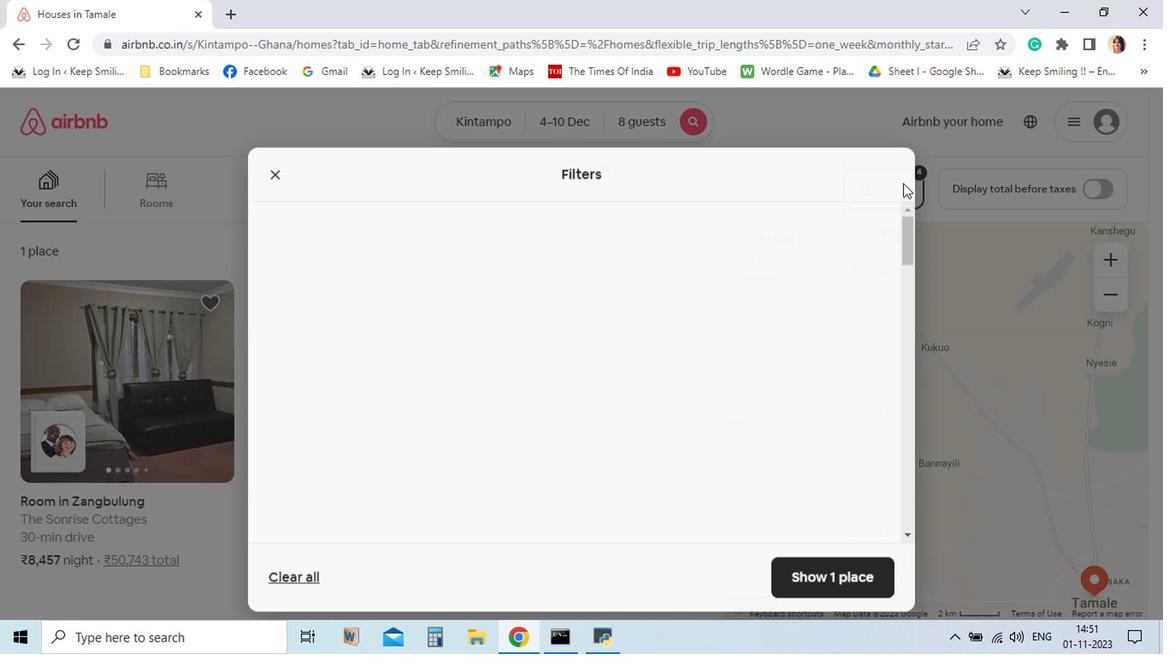 
Action: Mouse moved to (908, 231)
Screenshot: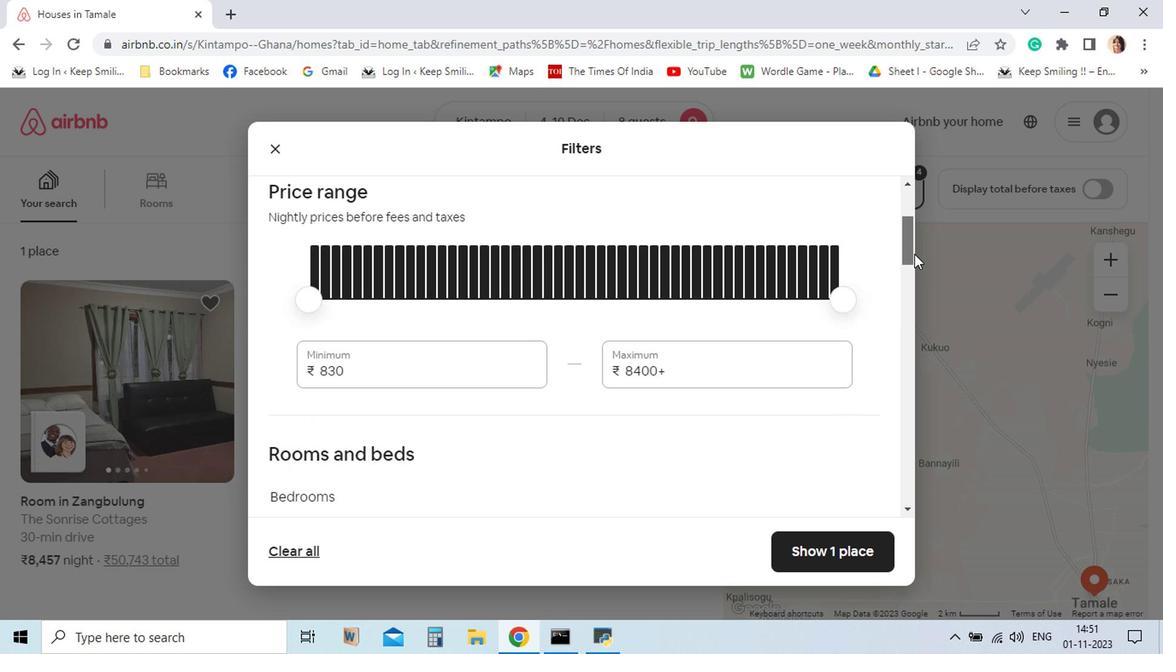 
Action: Mouse pressed left at (908, 231)
Screenshot: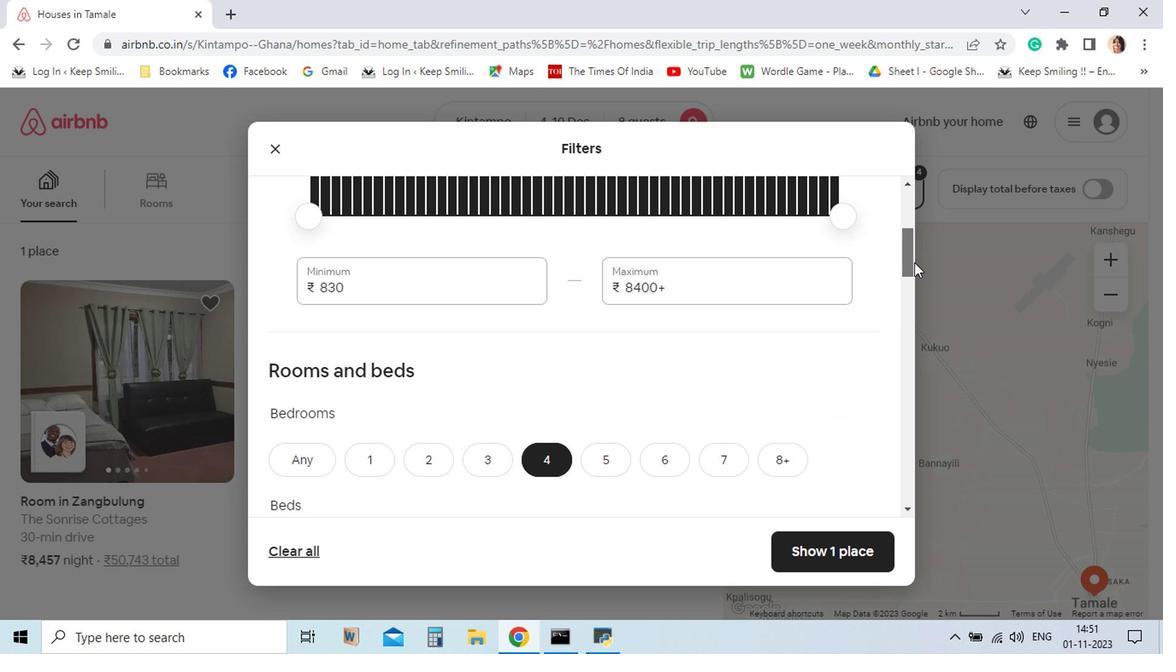 
Action: Mouse moved to (381, 296)
Screenshot: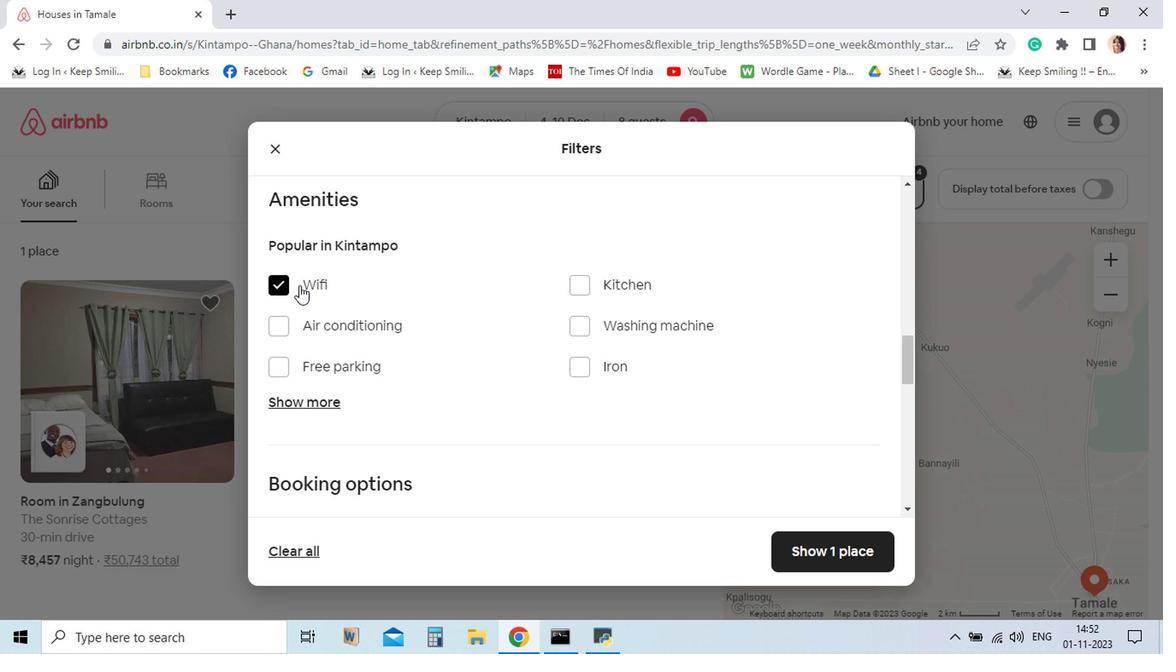 
Action: Mouse pressed left at (381, 296)
Screenshot: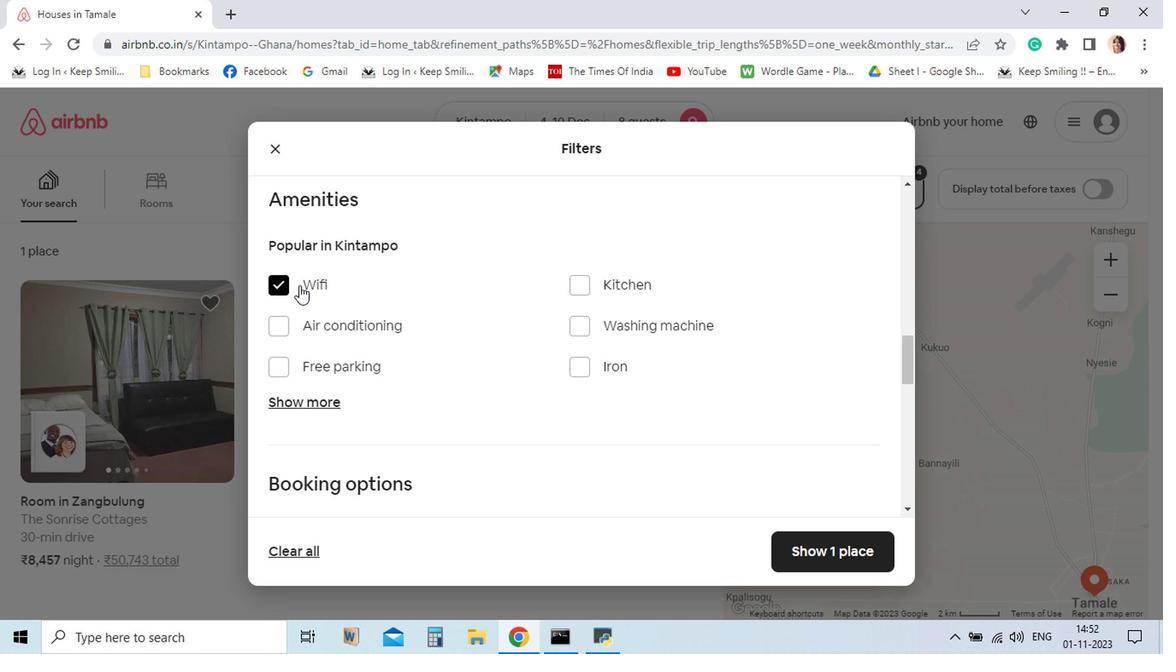 
Action: Mouse moved to (385, 414)
Screenshot: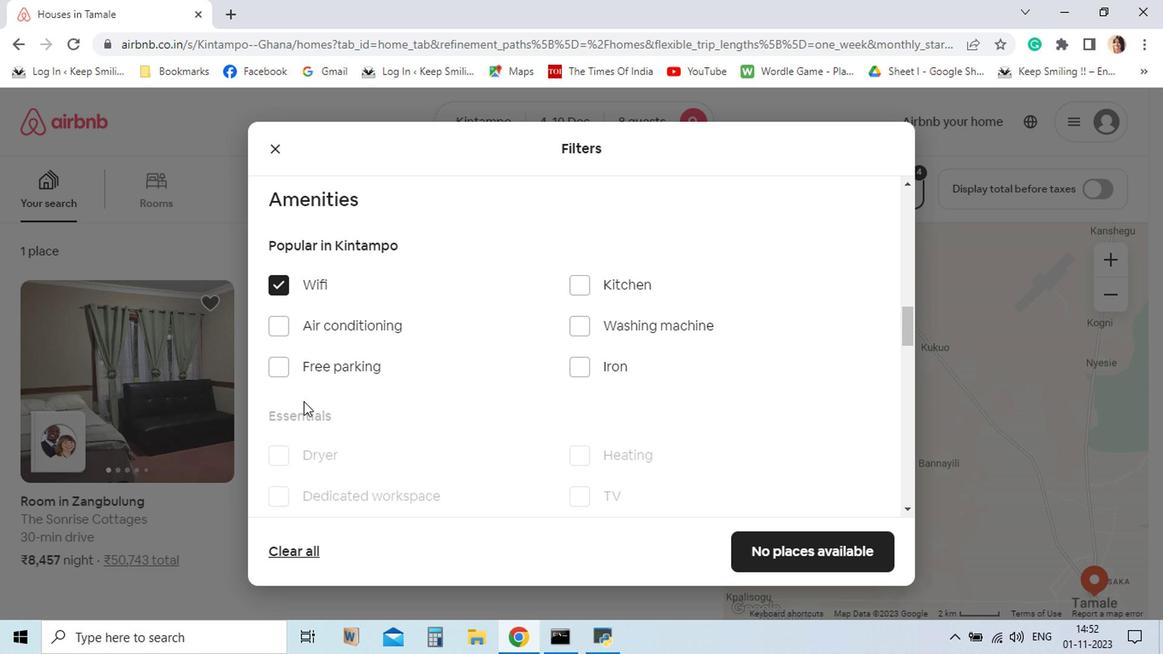 
Action: Mouse pressed left at (385, 414)
Screenshot: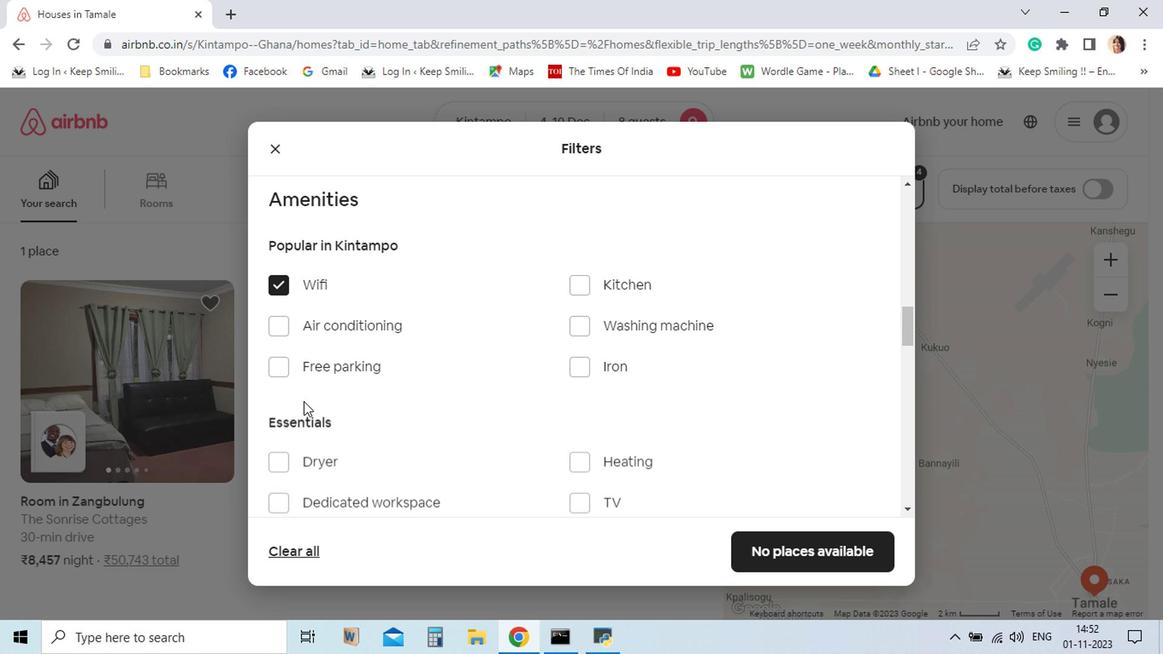 
Action: Mouse moved to (365, 382)
Screenshot: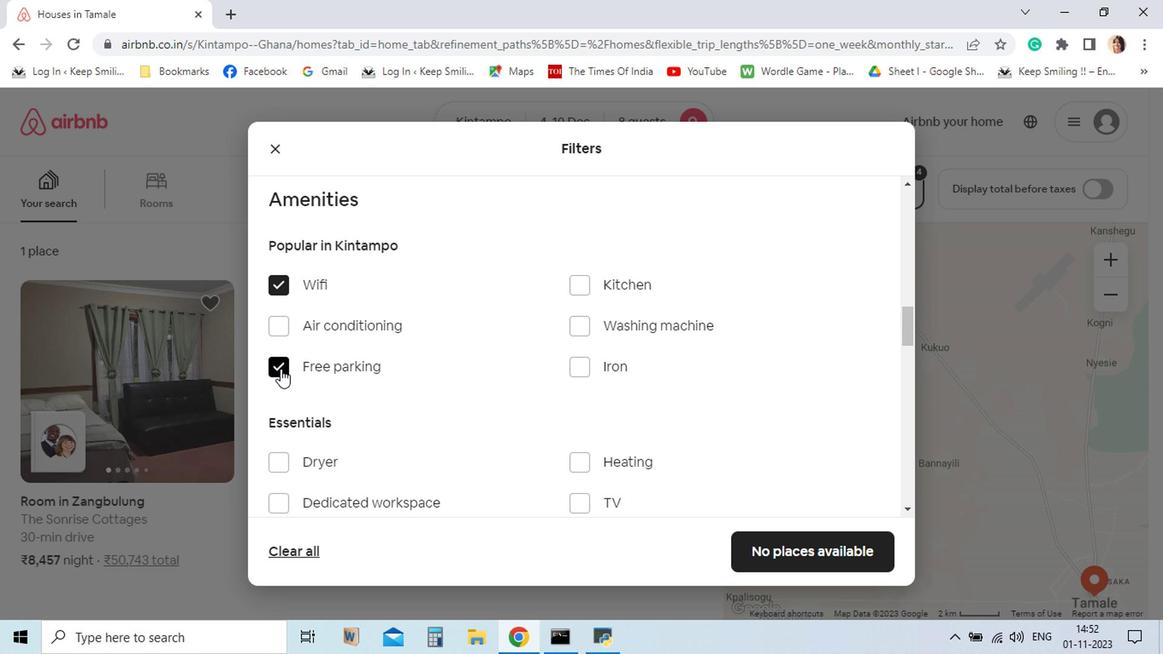 
Action: Mouse pressed left at (365, 382)
Screenshot: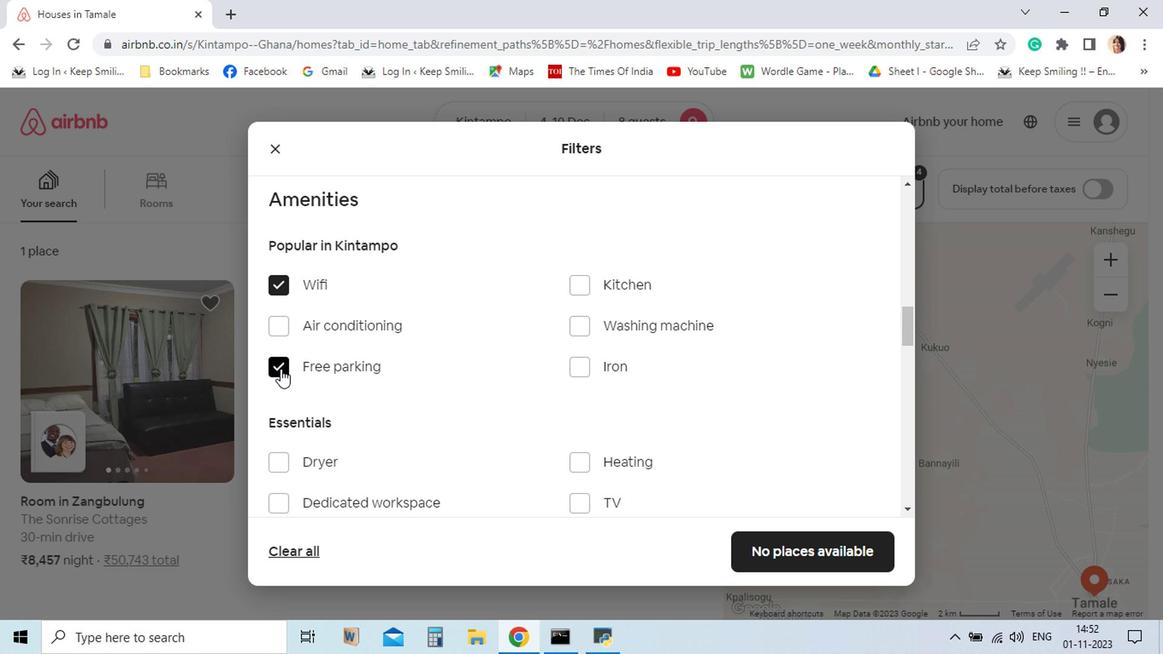 
Action: Mouse moved to (624, 517)
Screenshot: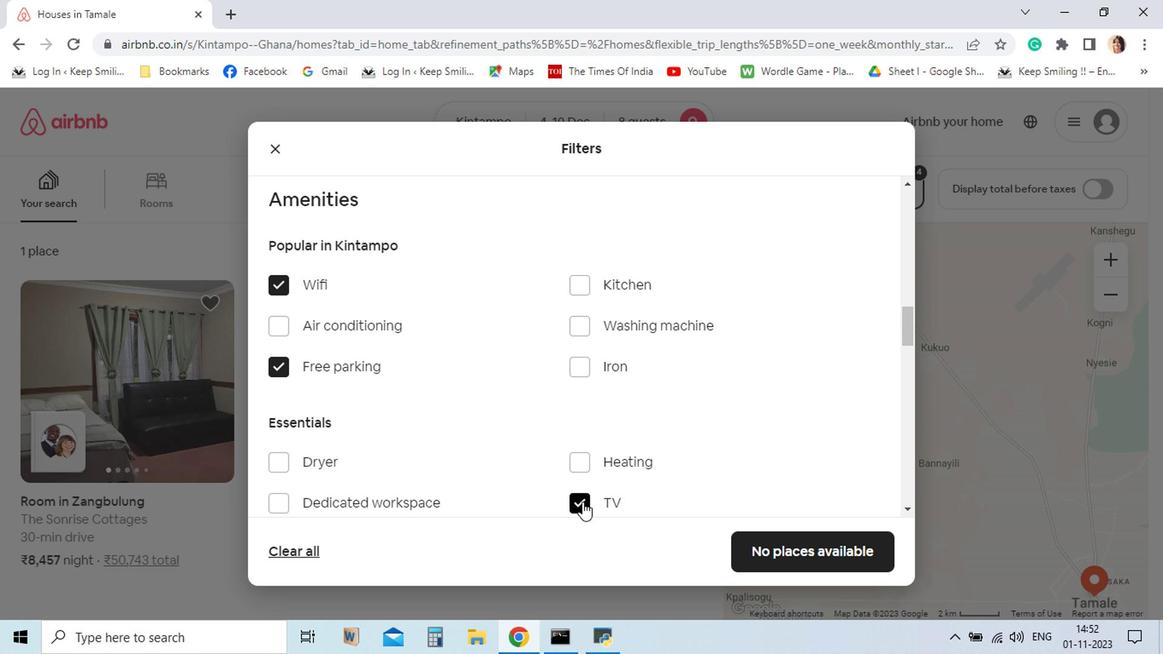 
Action: Mouse pressed left at (624, 517)
Screenshot: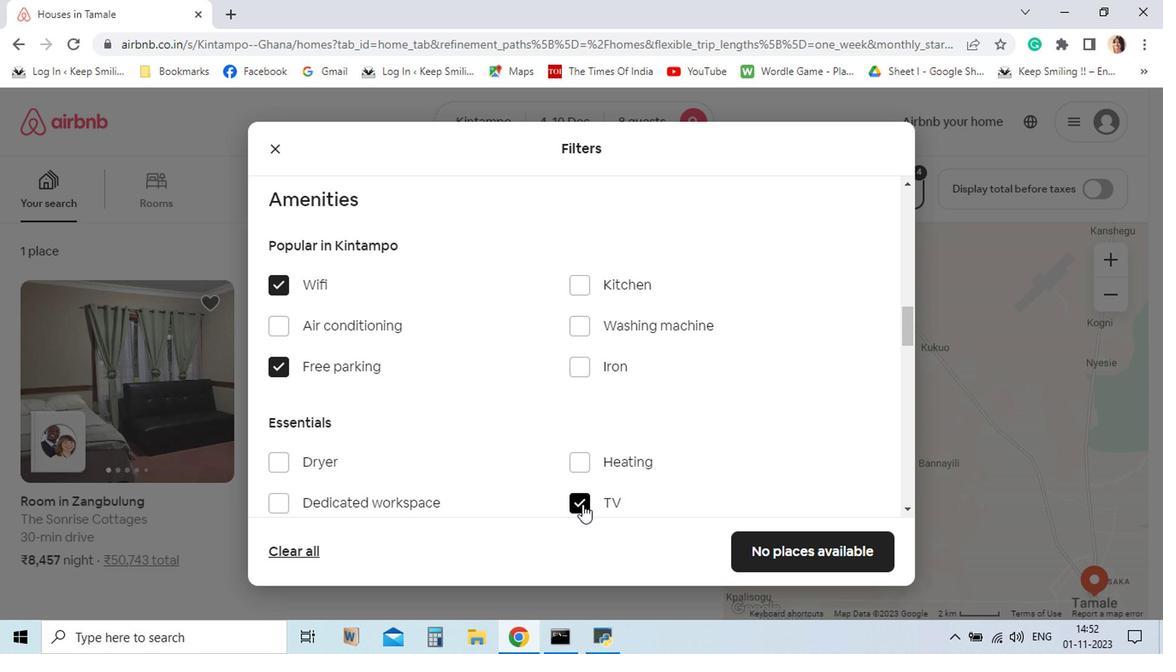 
Action: Mouse moved to (905, 355)
Screenshot: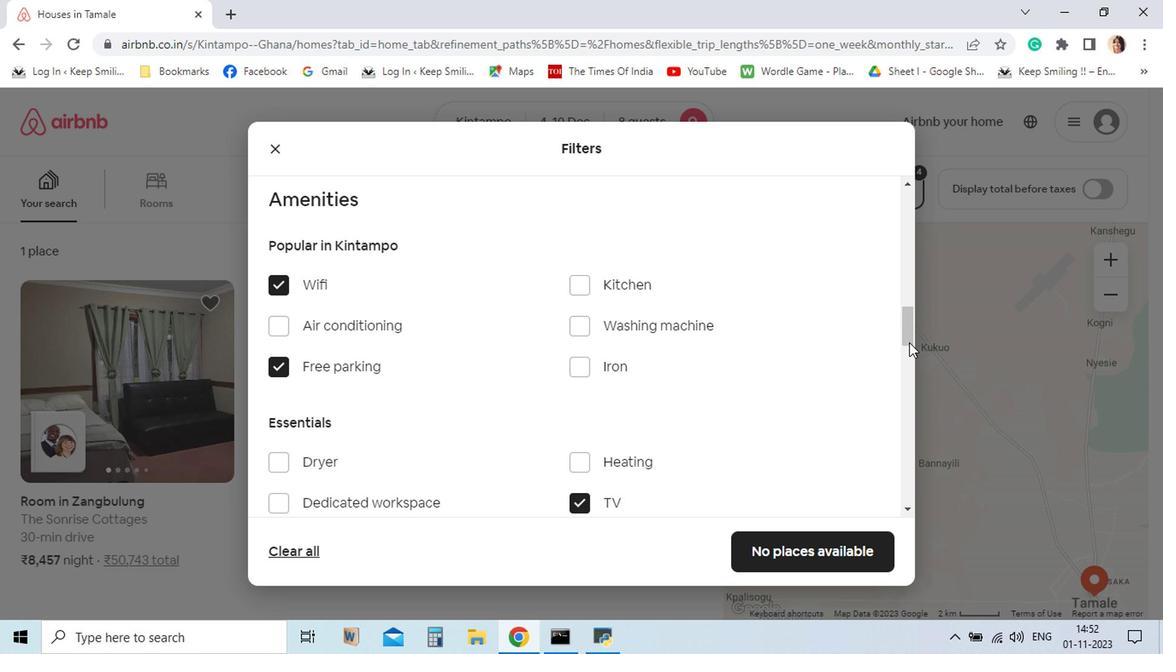 
Action: Mouse pressed left at (905, 355)
Screenshot: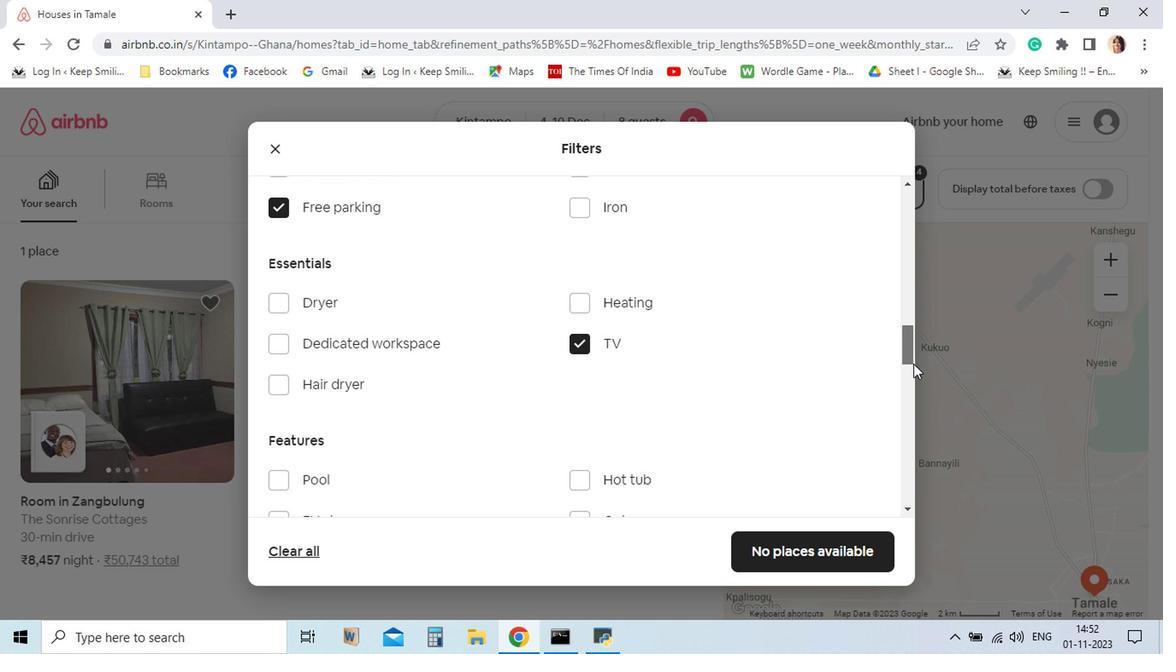 
Action: Mouse moved to (364, 390)
Screenshot: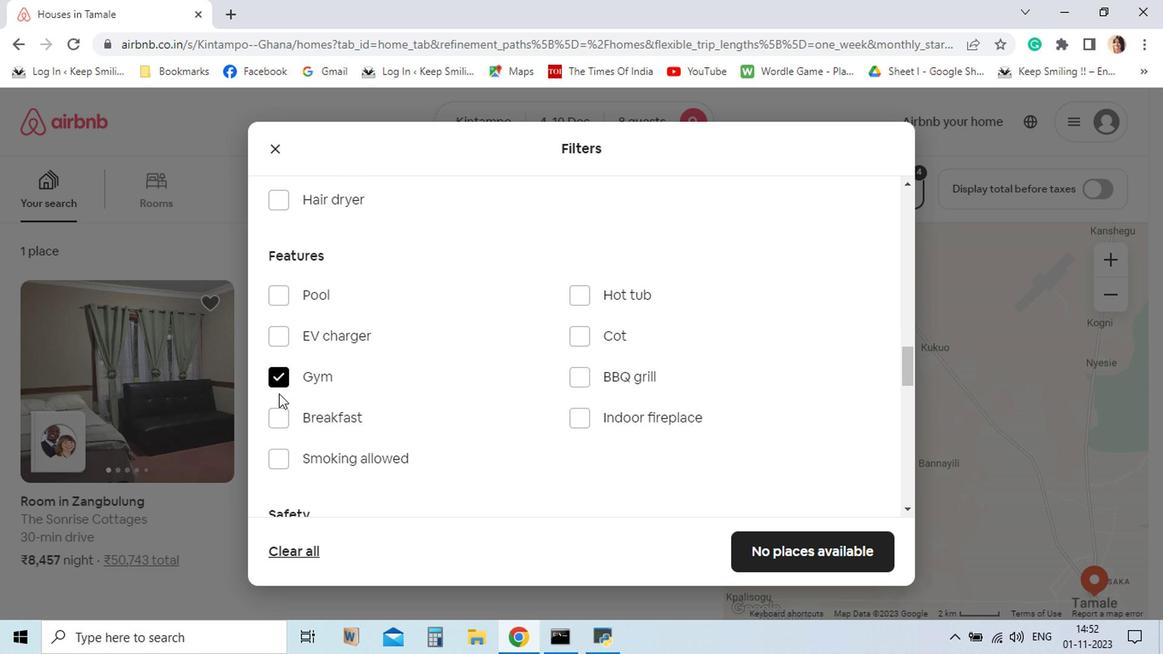 
Action: Mouse pressed left at (364, 390)
Screenshot: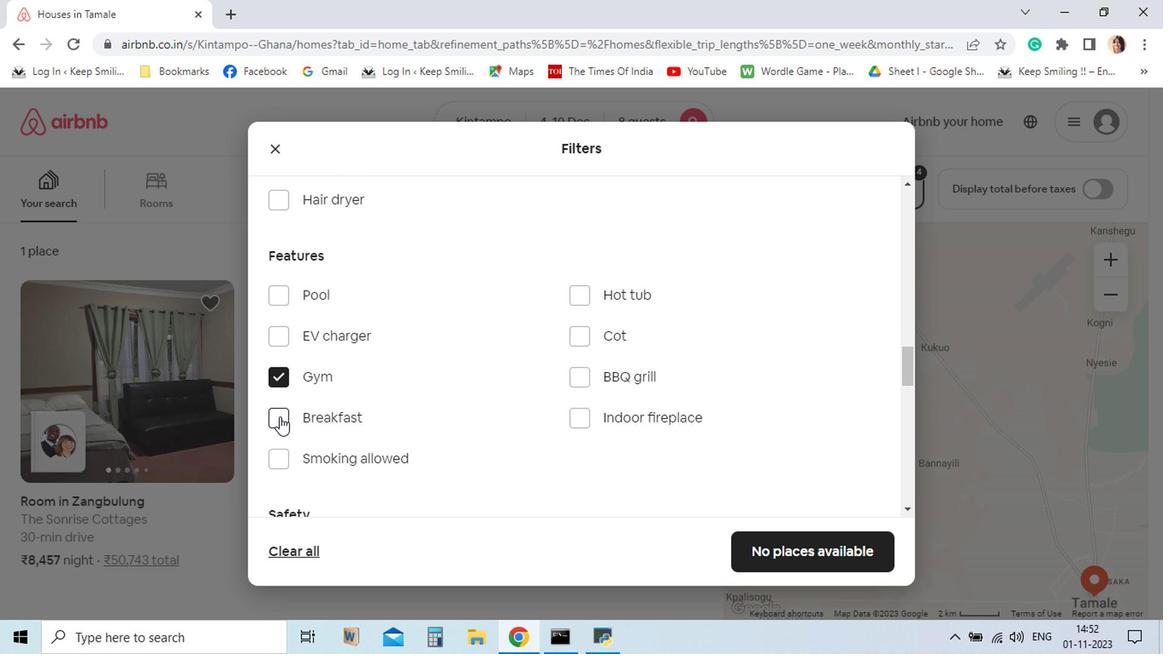 
Action: Mouse moved to (365, 430)
Screenshot: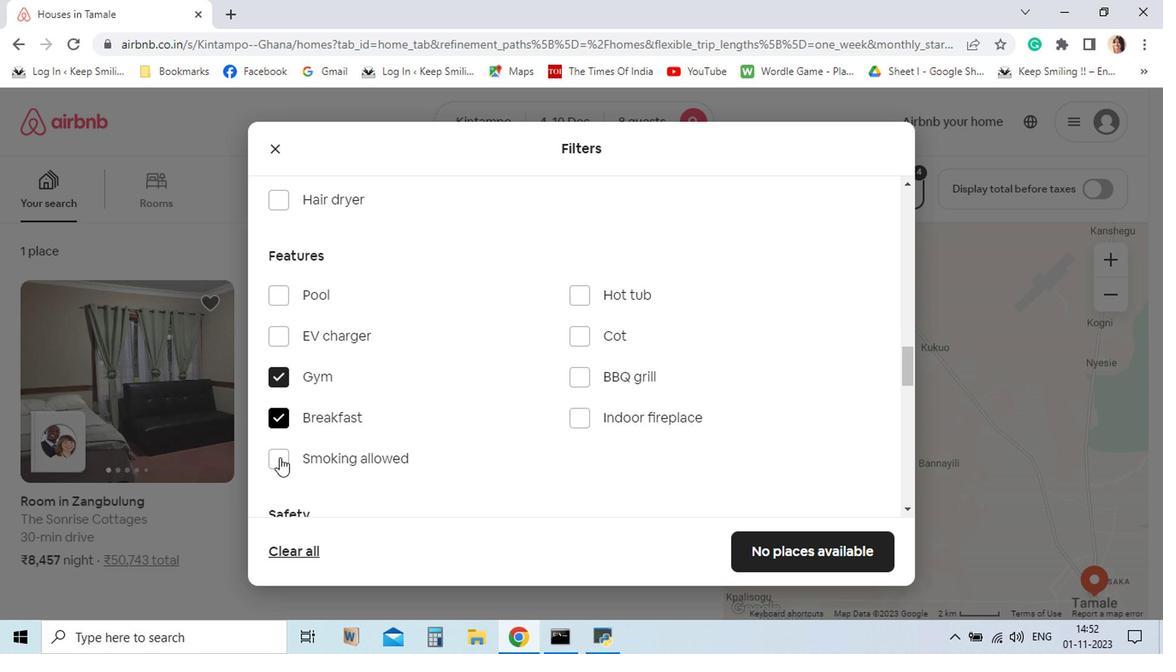 
Action: Mouse pressed left at (365, 430)
Screenshot: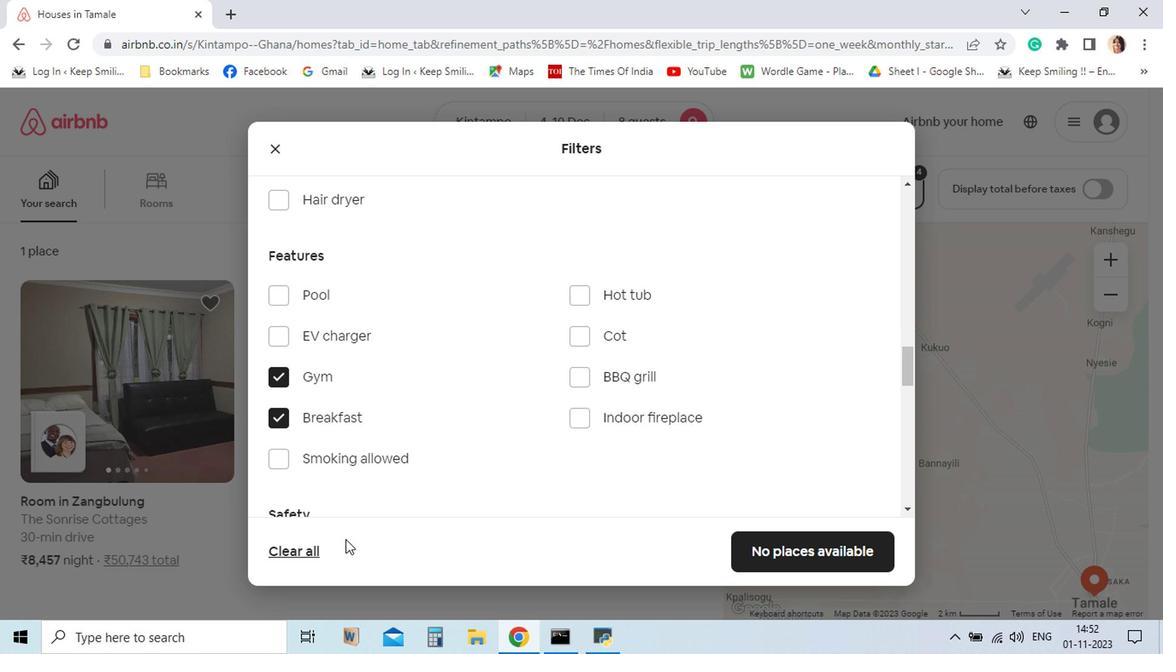 
Action: Mouse moved to (809, 566)
Screenshot: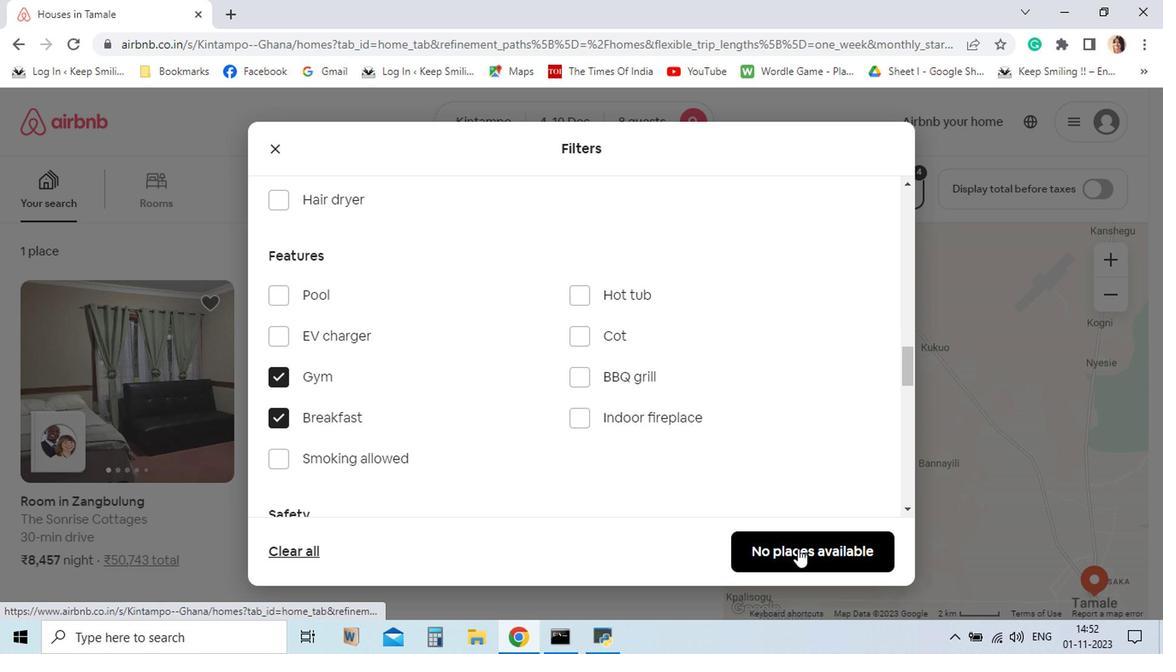 
Action: Mouse pressed left at (809, 566)
Screenshot: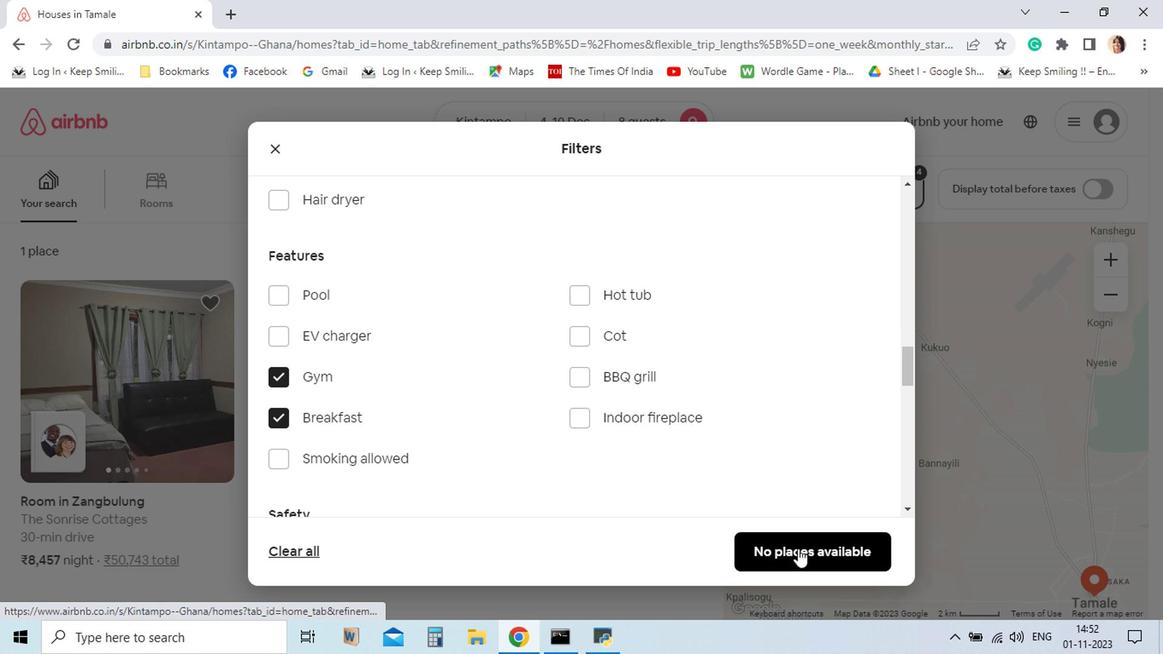 
Action: Mouse moved to (551, 553)
Screenshot: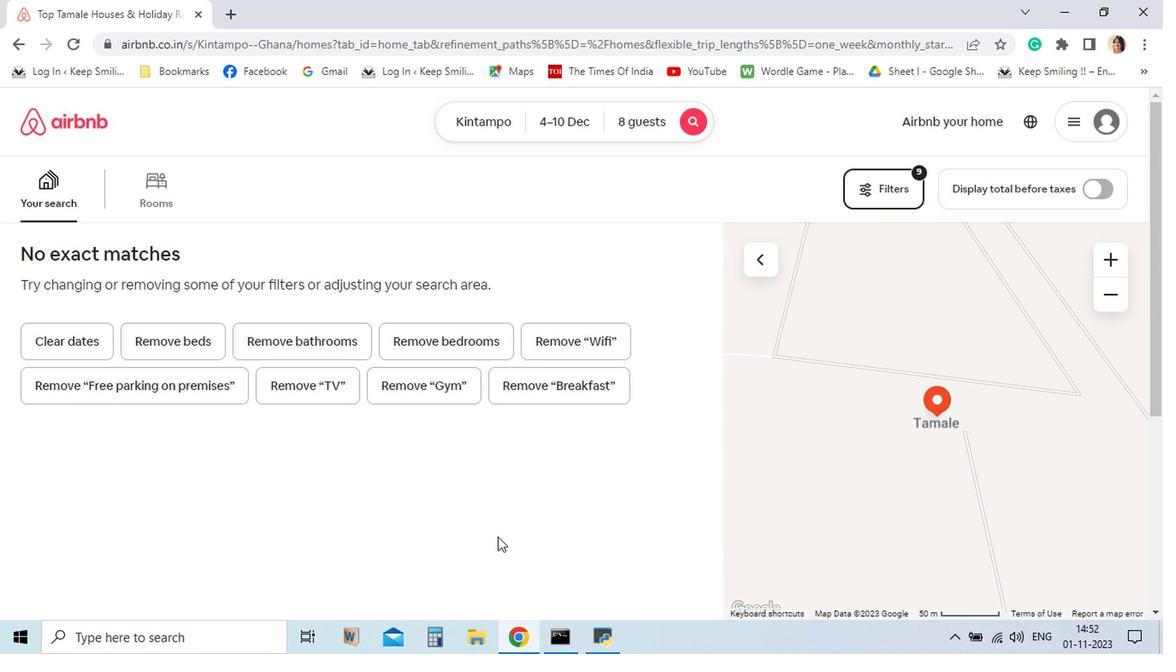 
